 Task: Add Every Day Shea Passion Fruit Body Lotion to the cart.
Action: Mouse moved to (1086, 387)
Screenshot: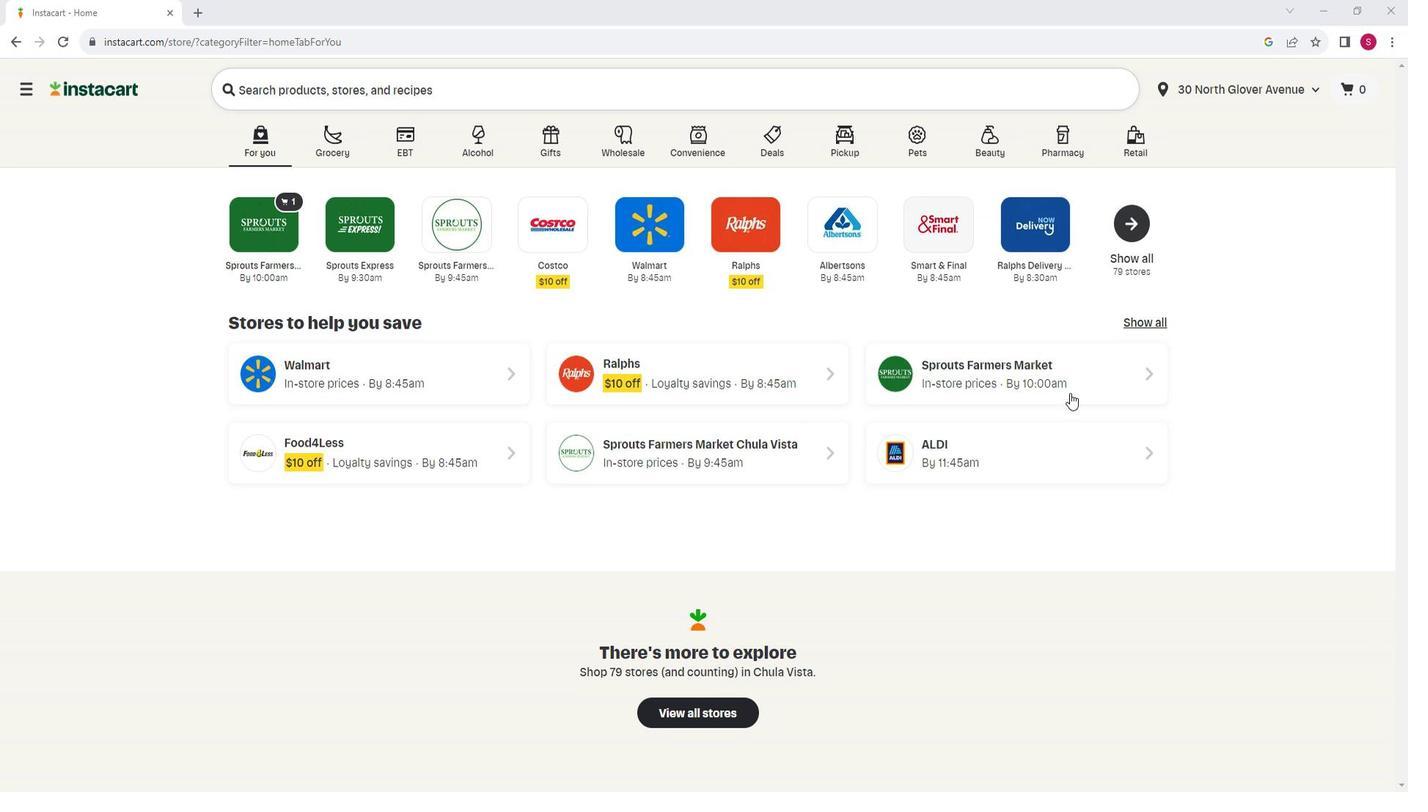 
Action: Mouse pressed left at (1086, 387)
Screenshot: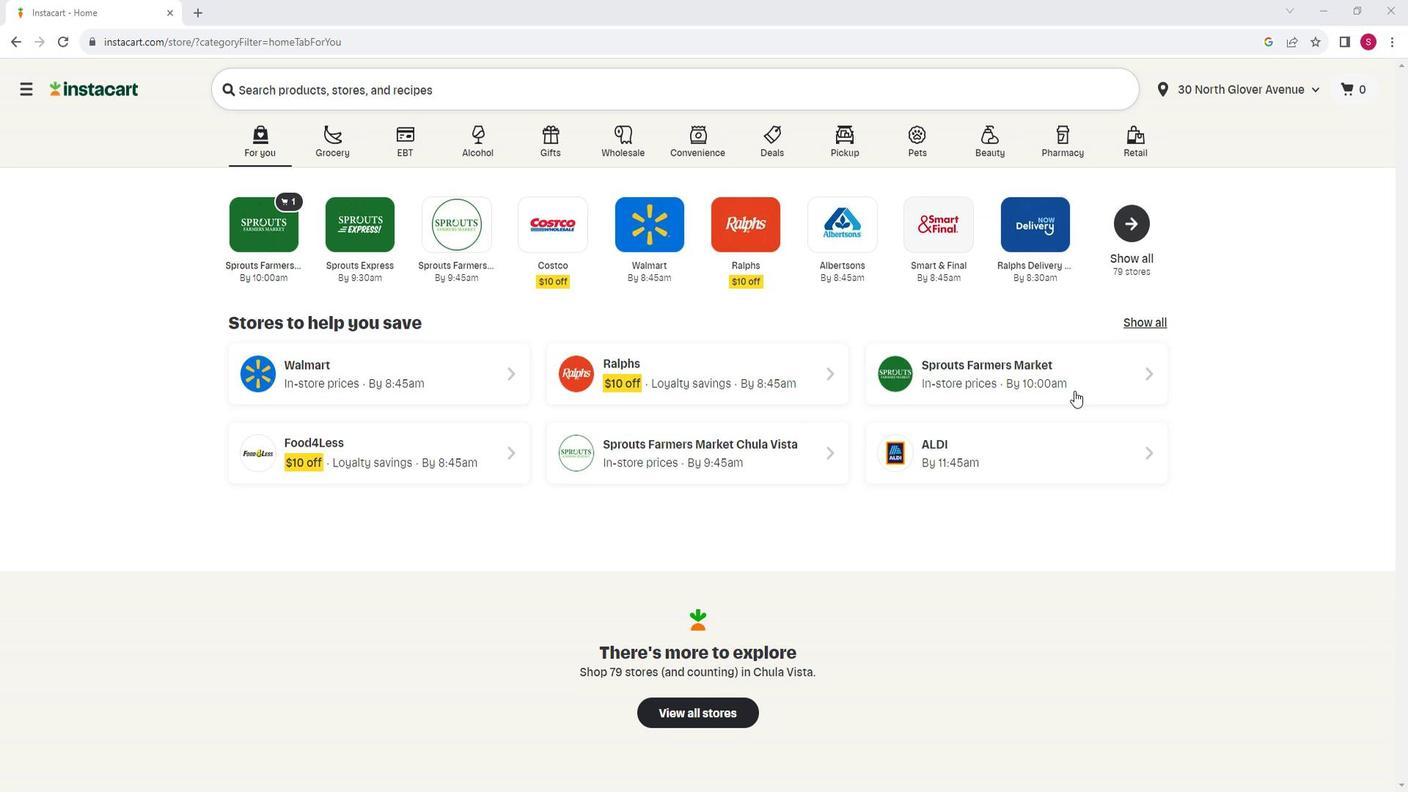 
Action: Mouse moved to (77, 552)
Screenshot: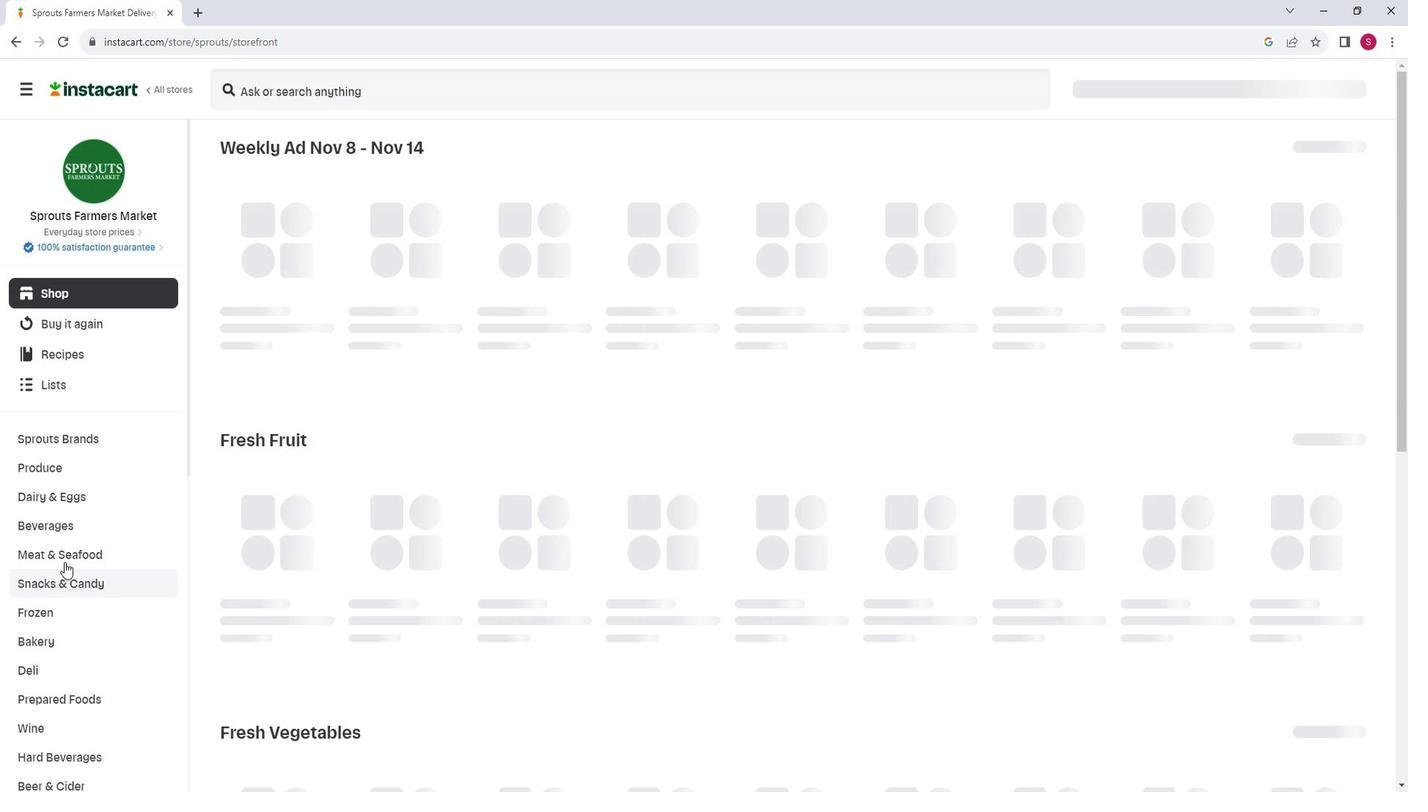 
Action: Mouse scrolled (77, 551) with delta (0, 0)
Screenshot: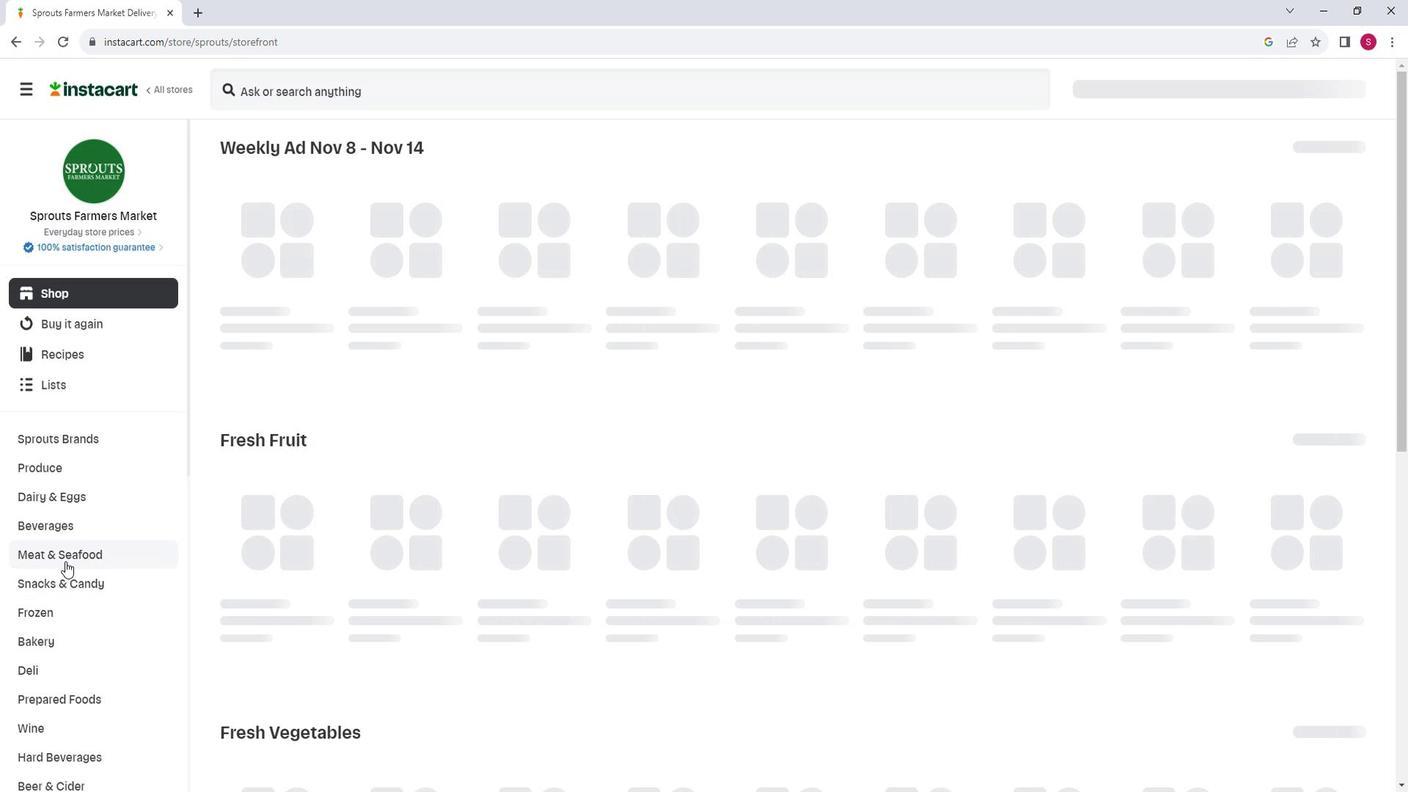
Action: Mouse moved to (81, 552)
Screenshot: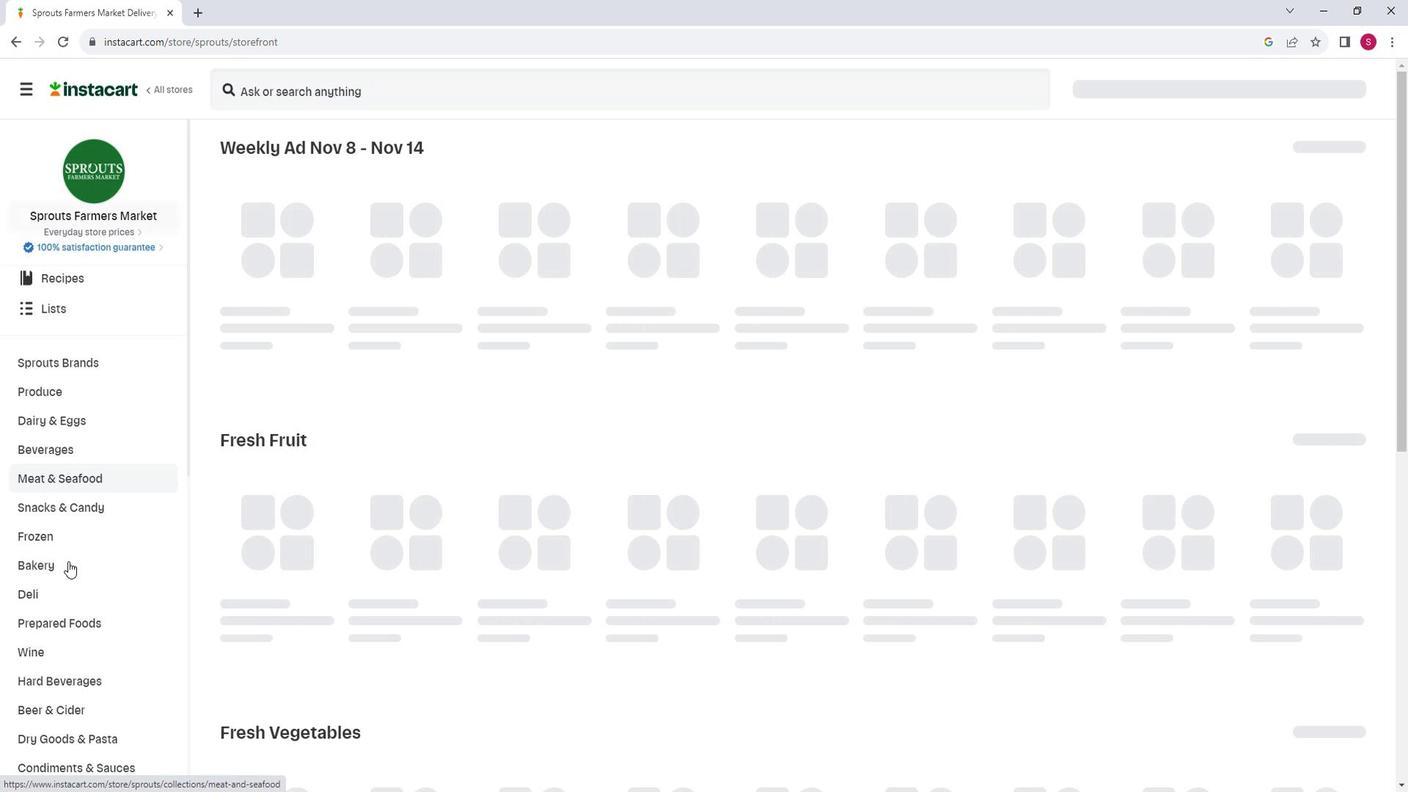 
Action: Mouse scrolled (81, 551) with delta (0, 0)
Screenshot: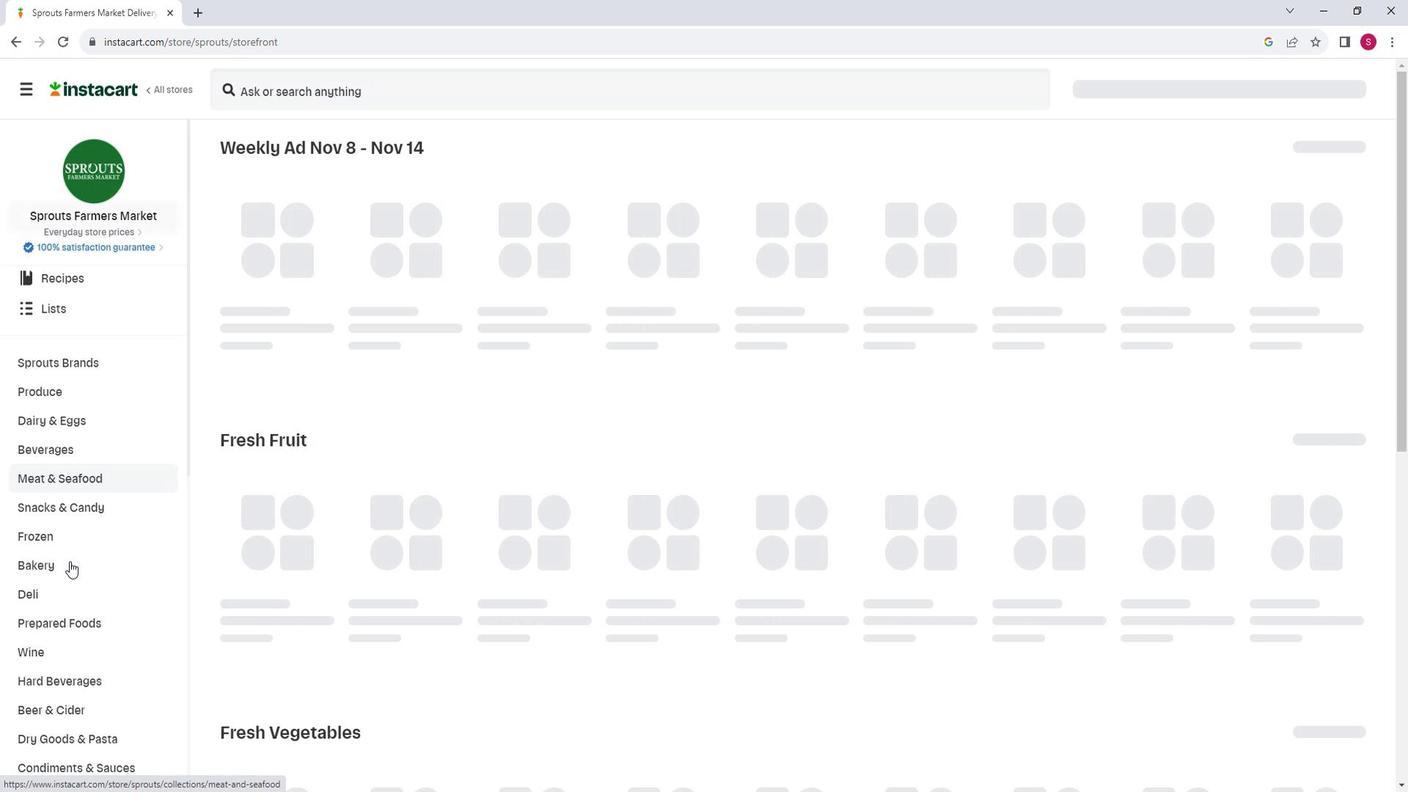 
Action: Mouse moved to (96, 547)
Screenshot: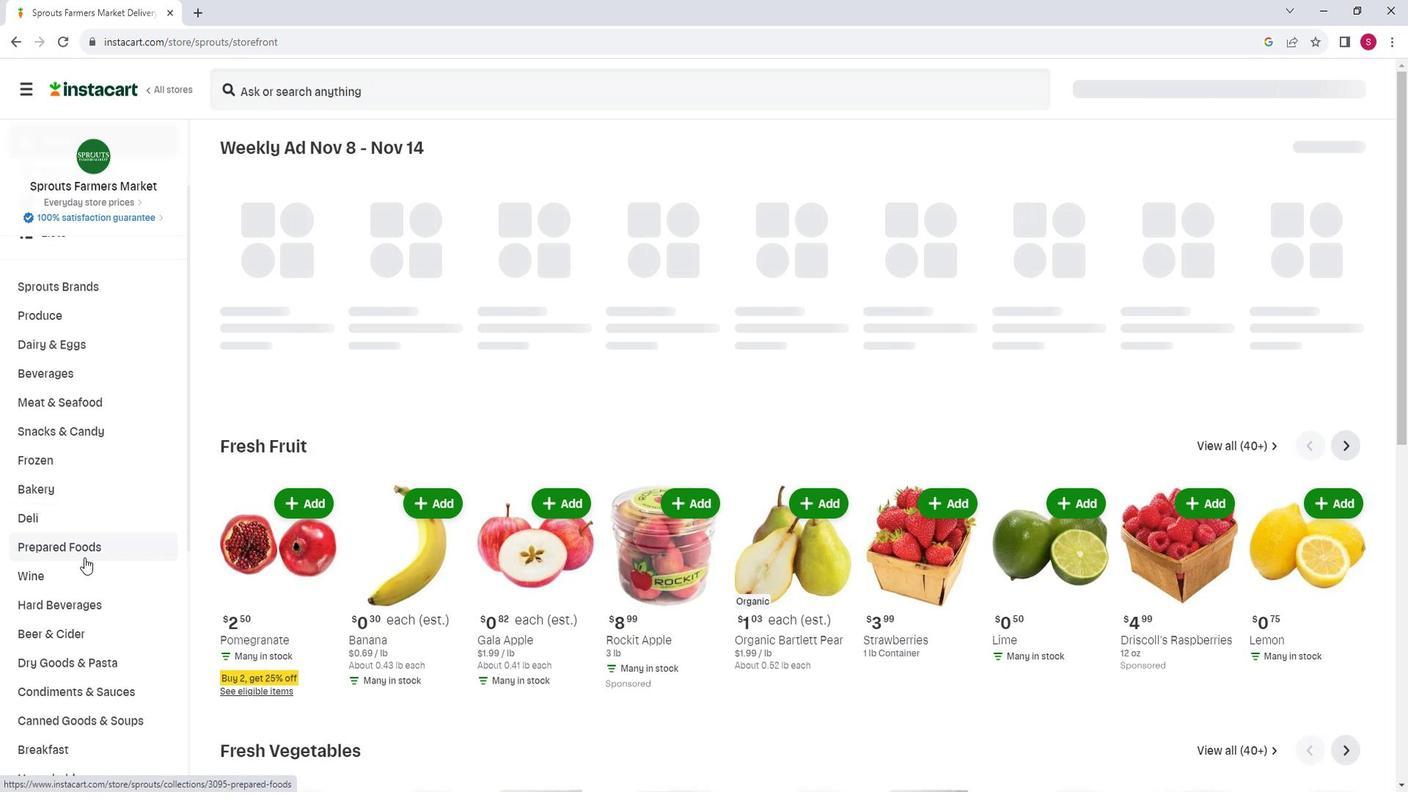 
Action: Mouse scrolled (96, 547) with delta (0, 0)
Screenshot: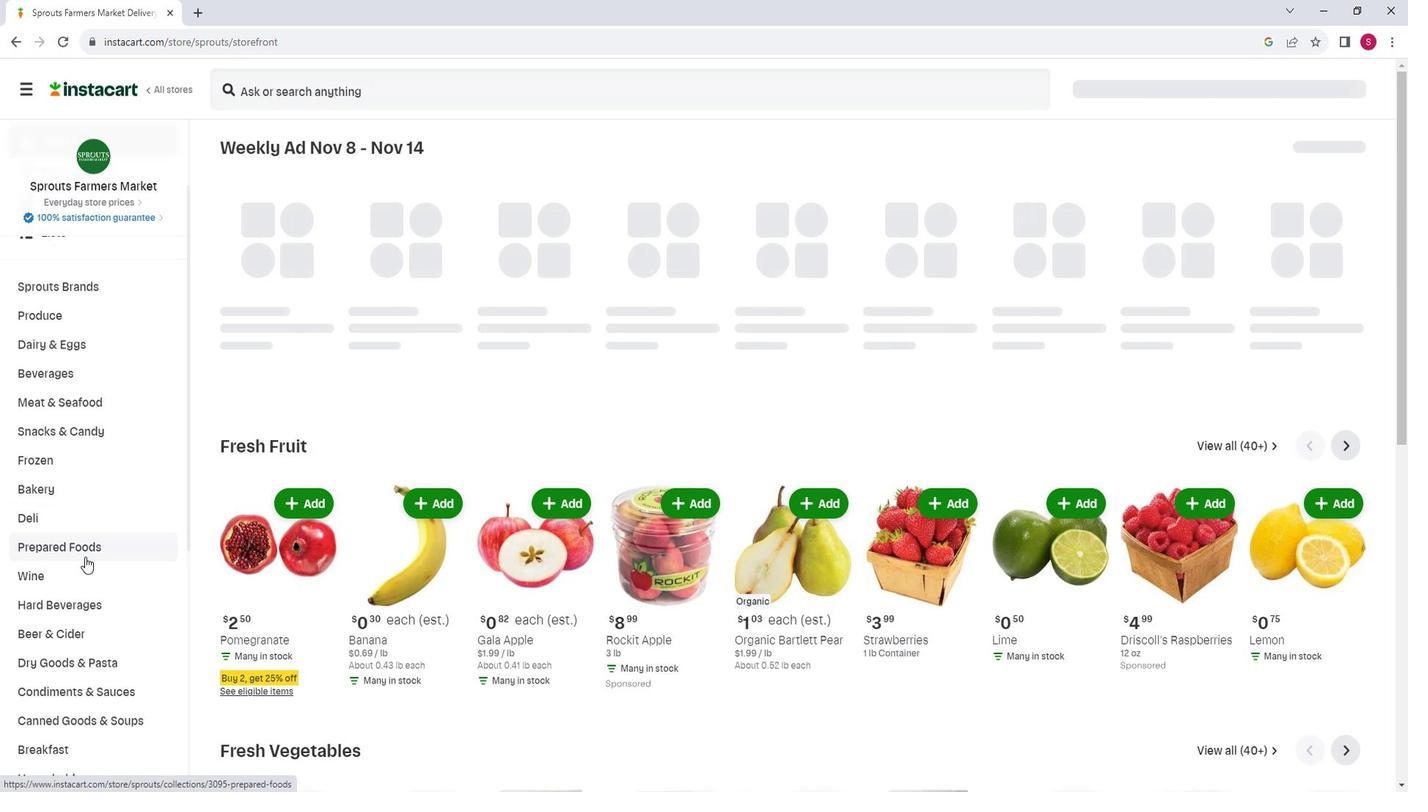 
Action: Mouse moved to (97, 547)
Screenshot: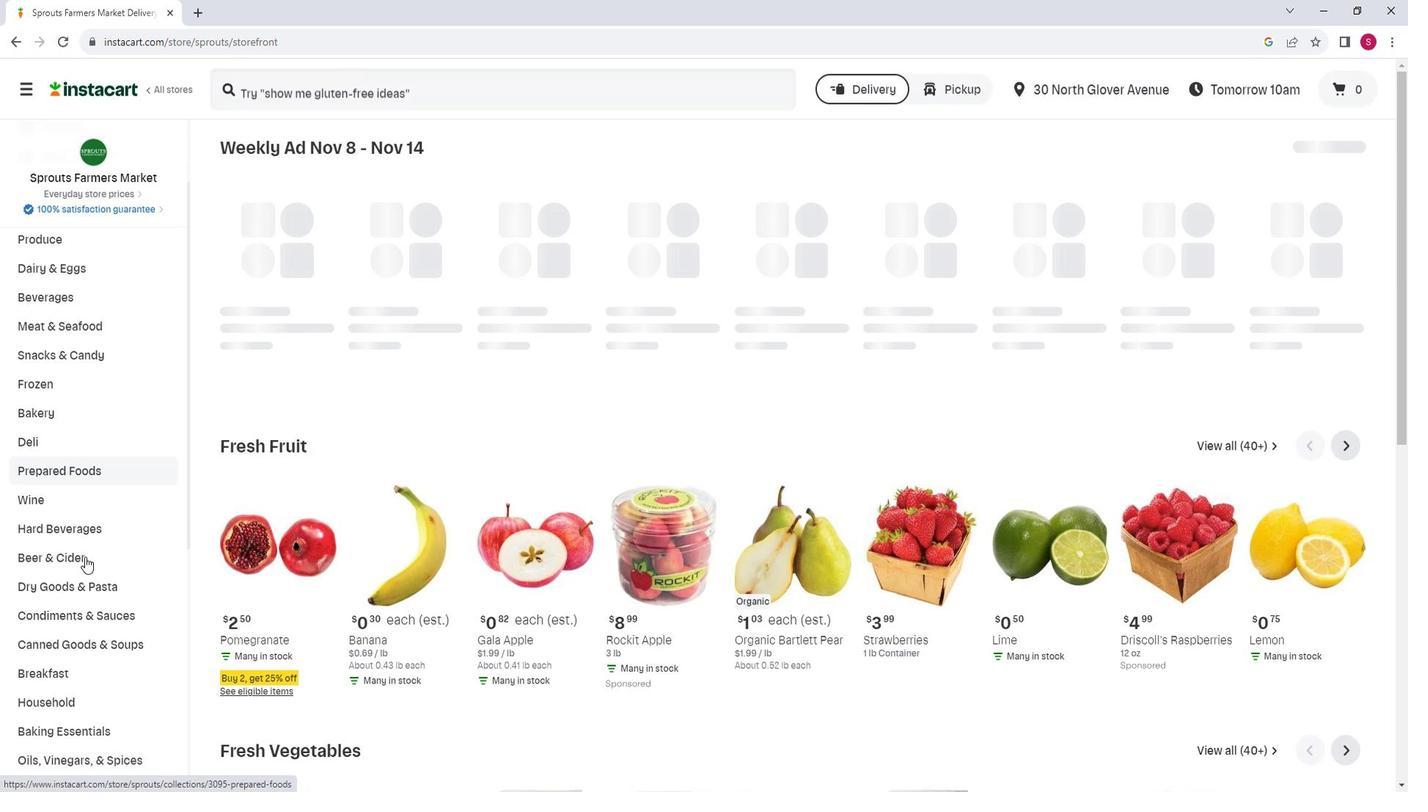 
Action: Mouse scrolled (97, 547) with delta (0, 0)
Screenshot: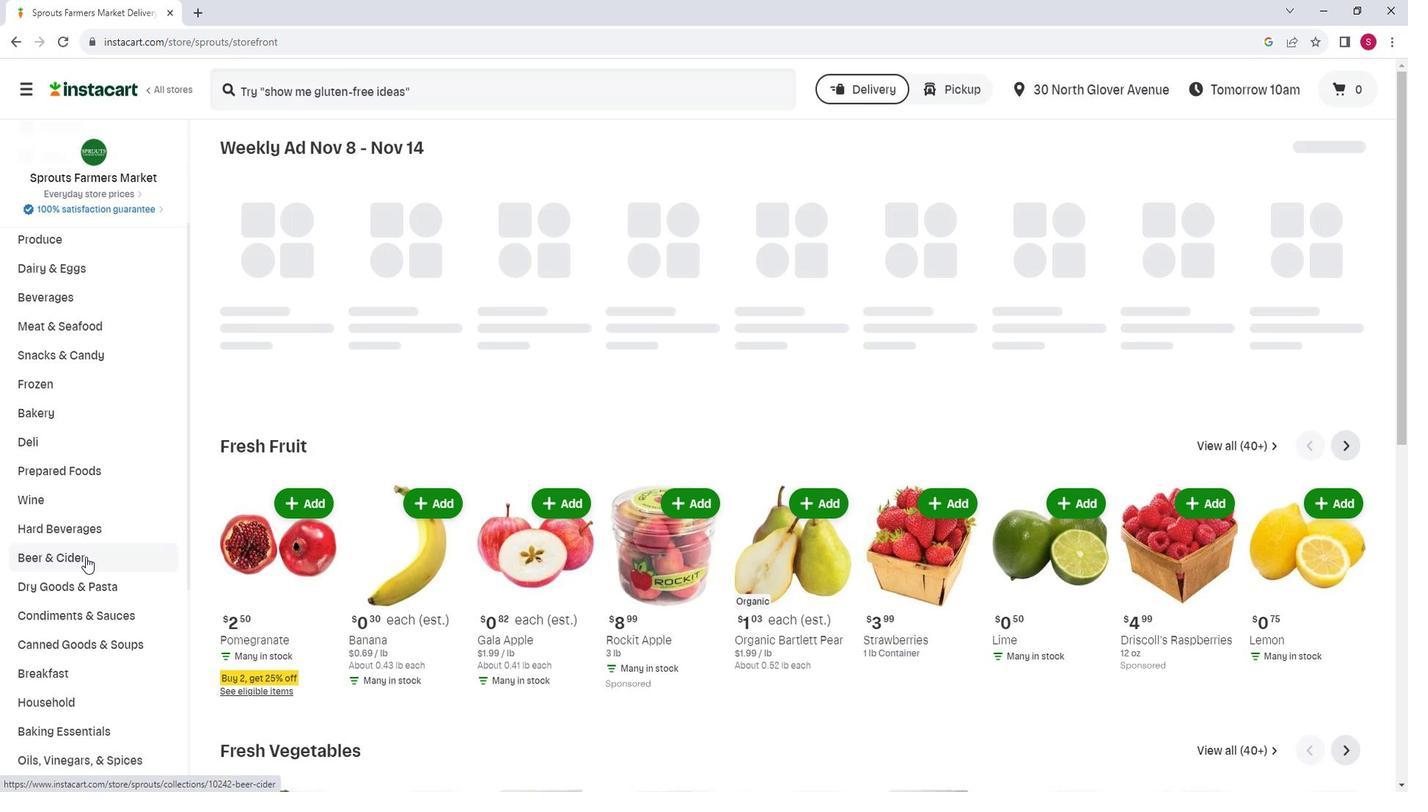 
Action: Mouse scrolled (97, 547) with delta (0, 0)
Screenshot: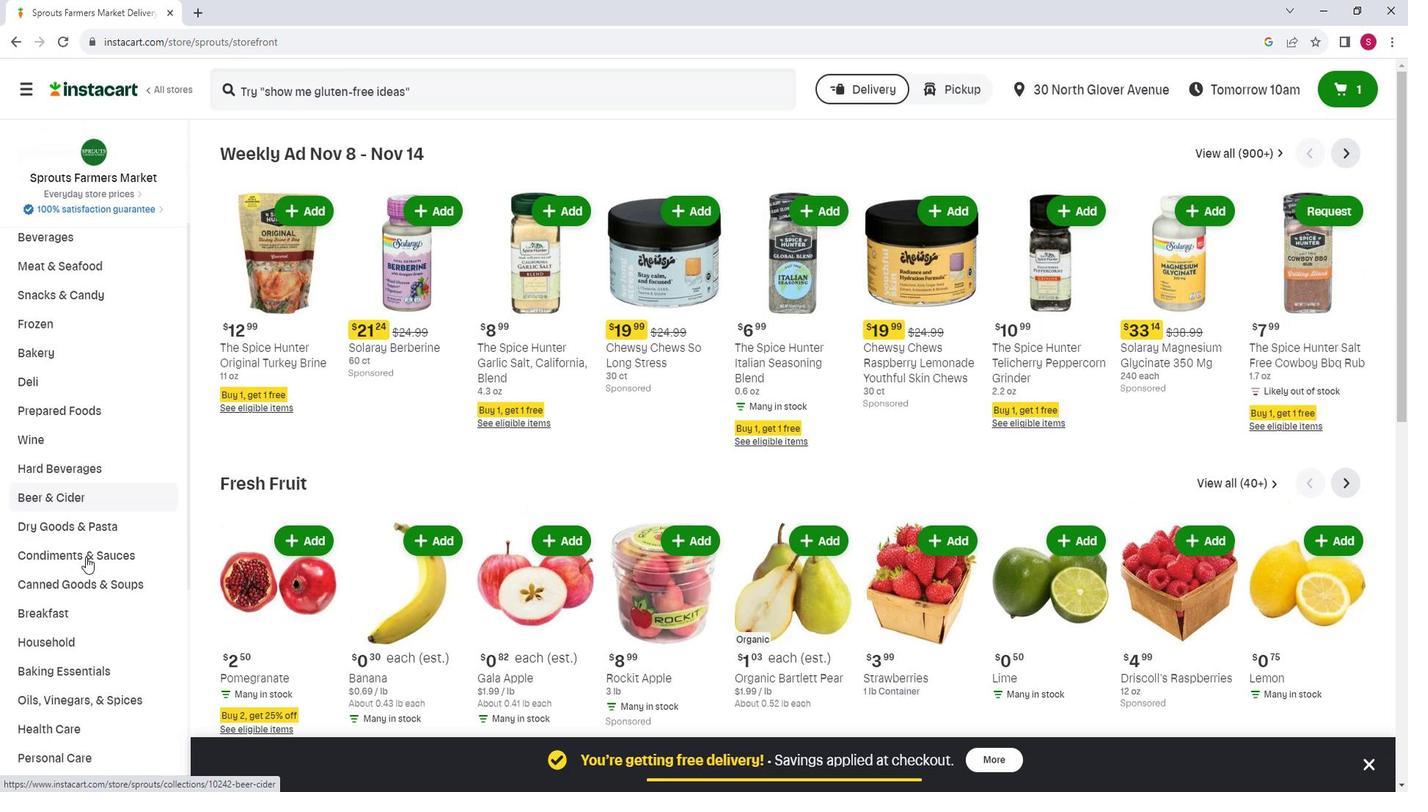 
Action: Mouse scrolled (97, 547) with delta (0, 0)
Screenshot: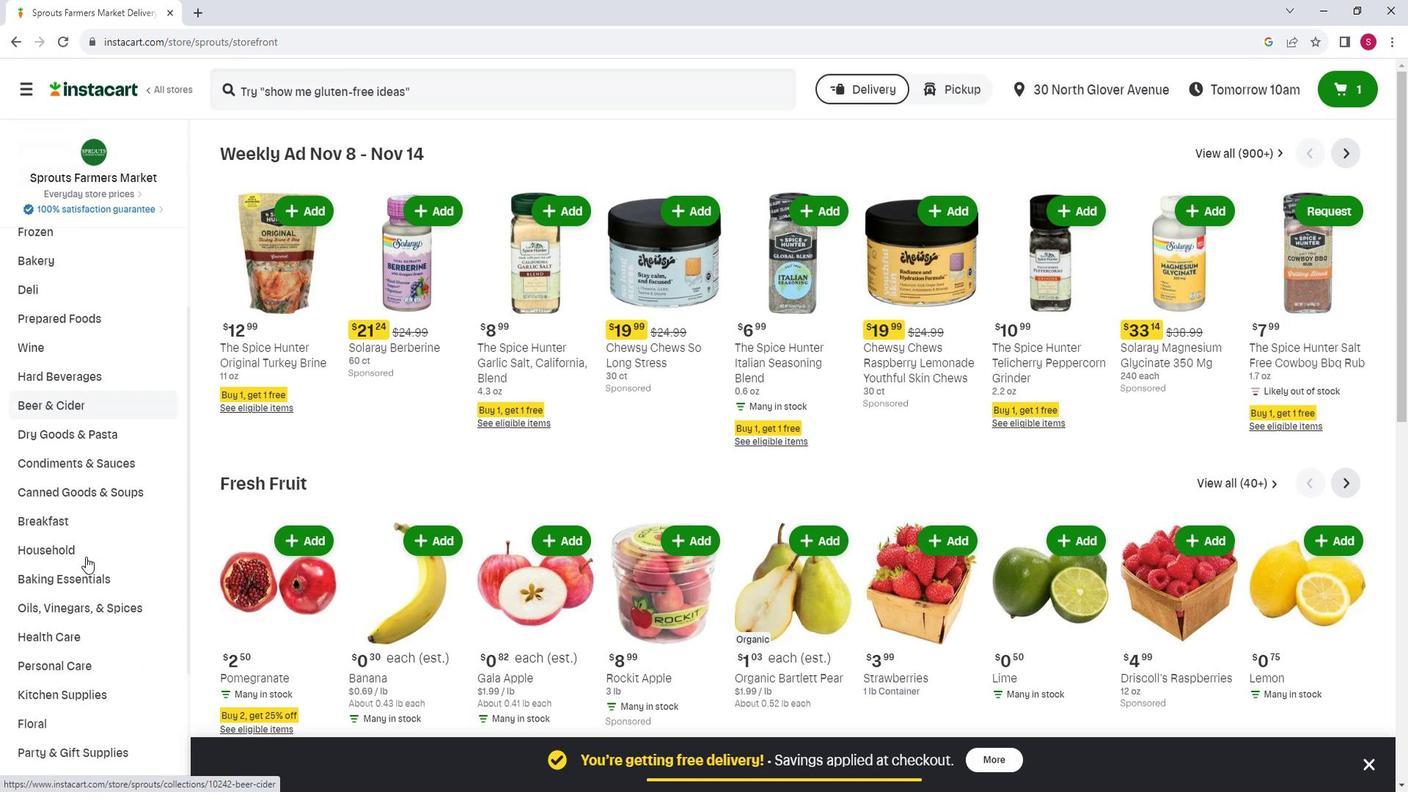
Action: Mouse moved to (90, 579)
Screenshot: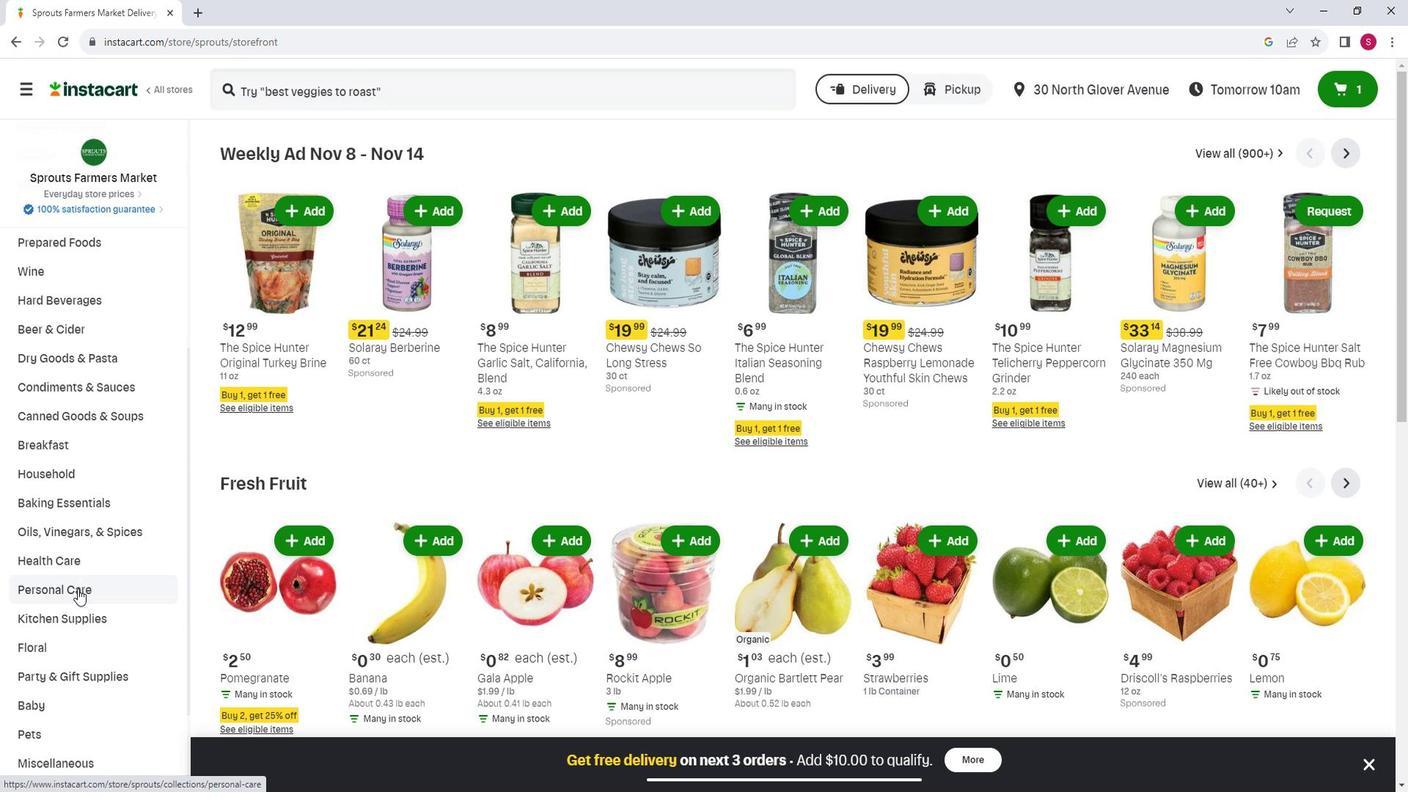 
Action: Mouse pressed left at (90, 579)
Screenshot: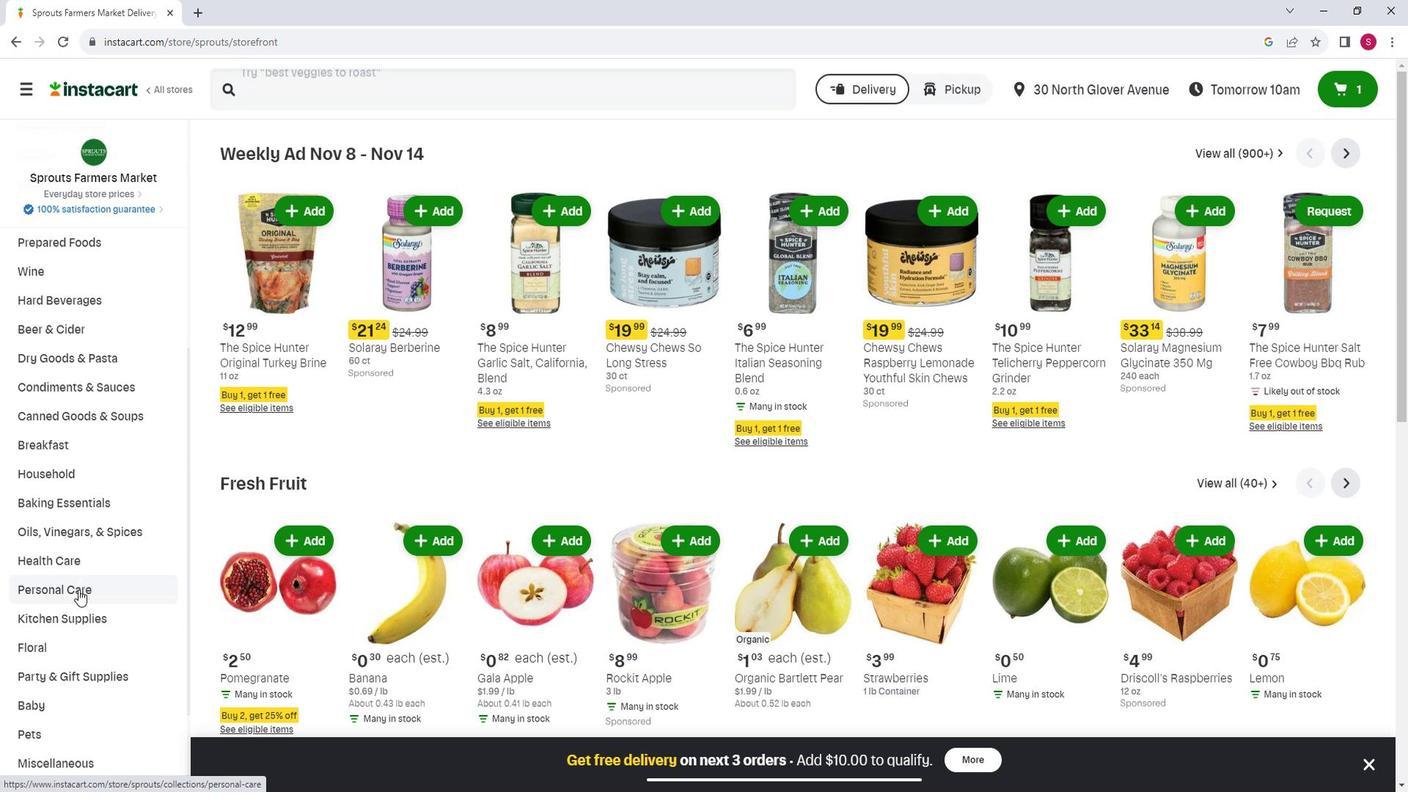 
Action: Mouse moved to (367, 200)
Screenshot: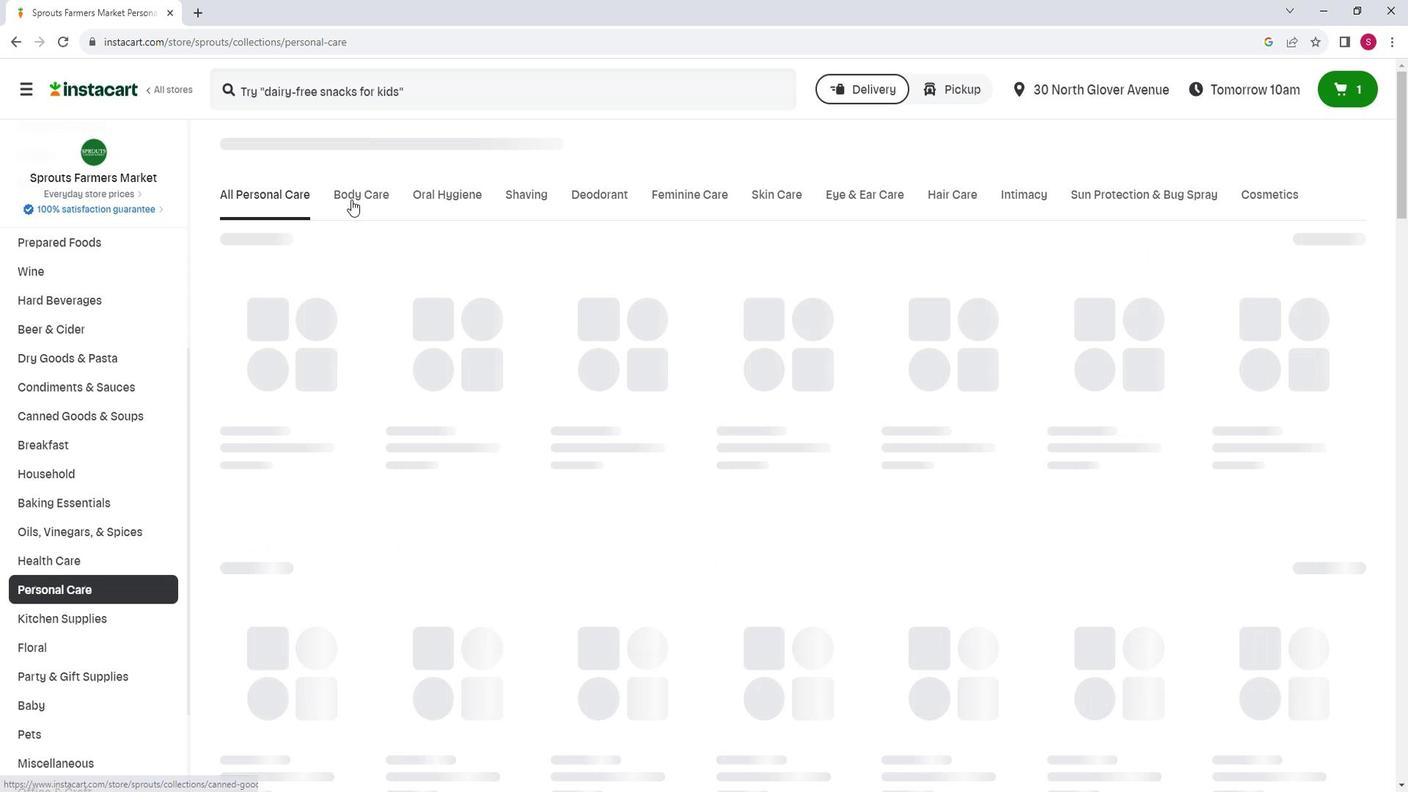 
Action: Mouse pressed left at (367, 200)
Screenshot: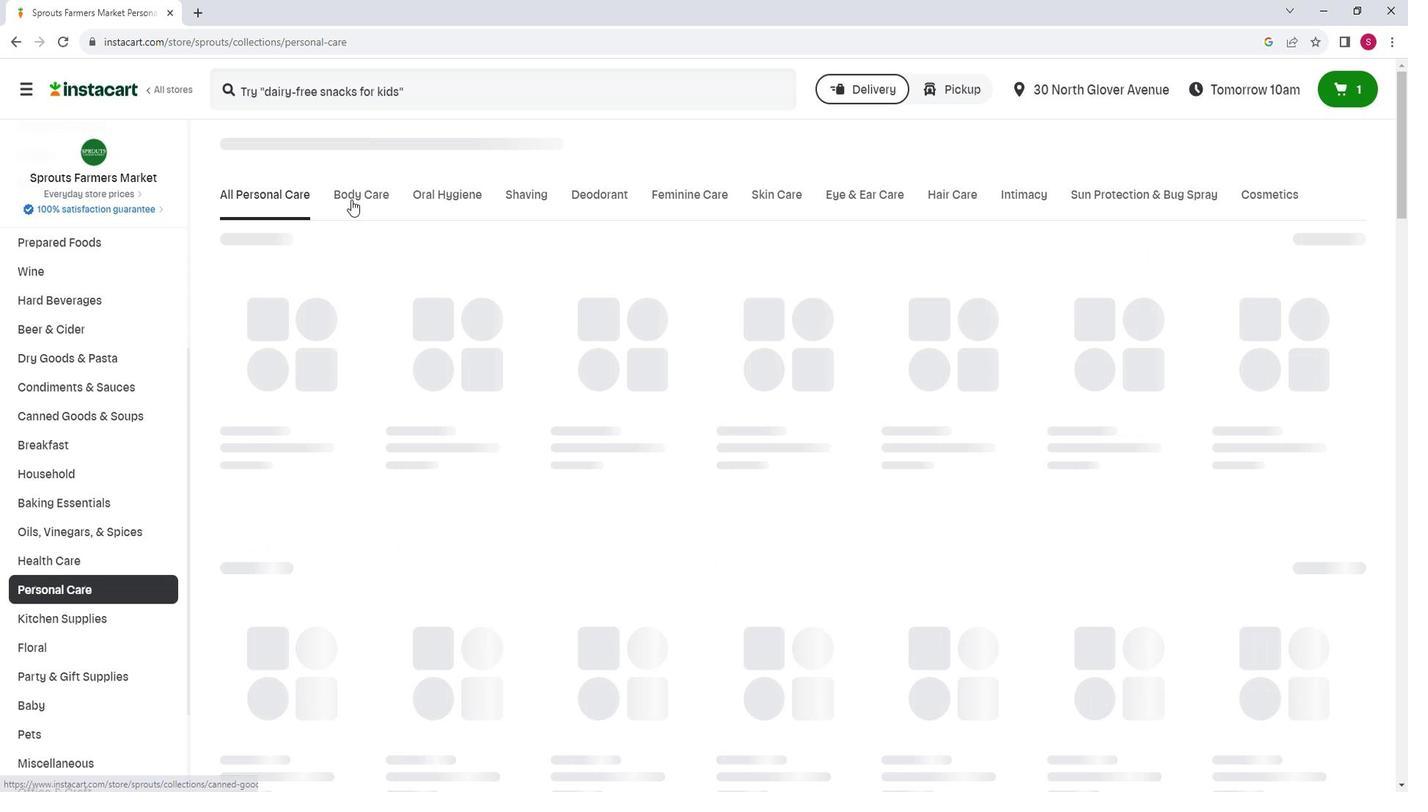 
Action: Mouse moved to (594, 255)
Screenshot: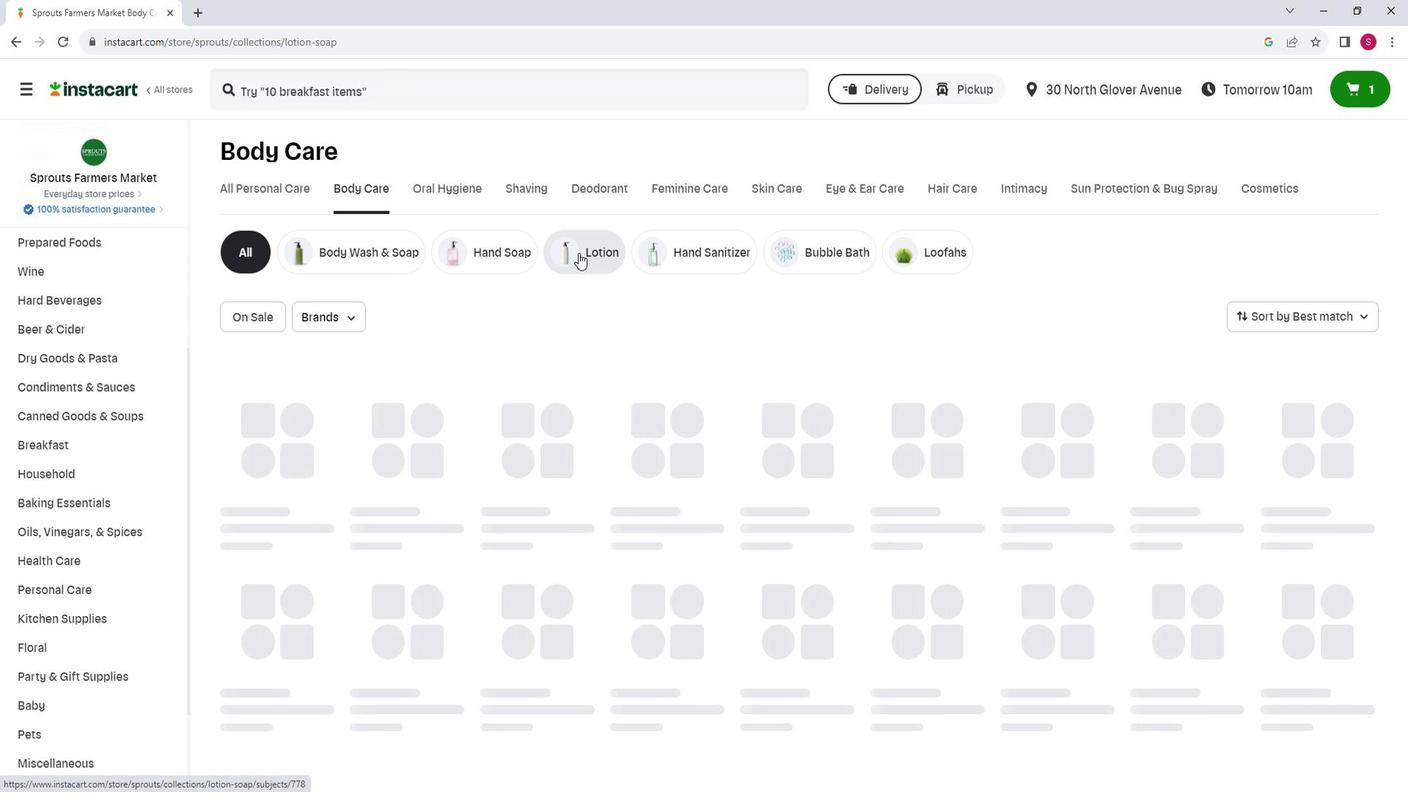 
Action: Mouse pressed left at (594, 255)
Screenshot: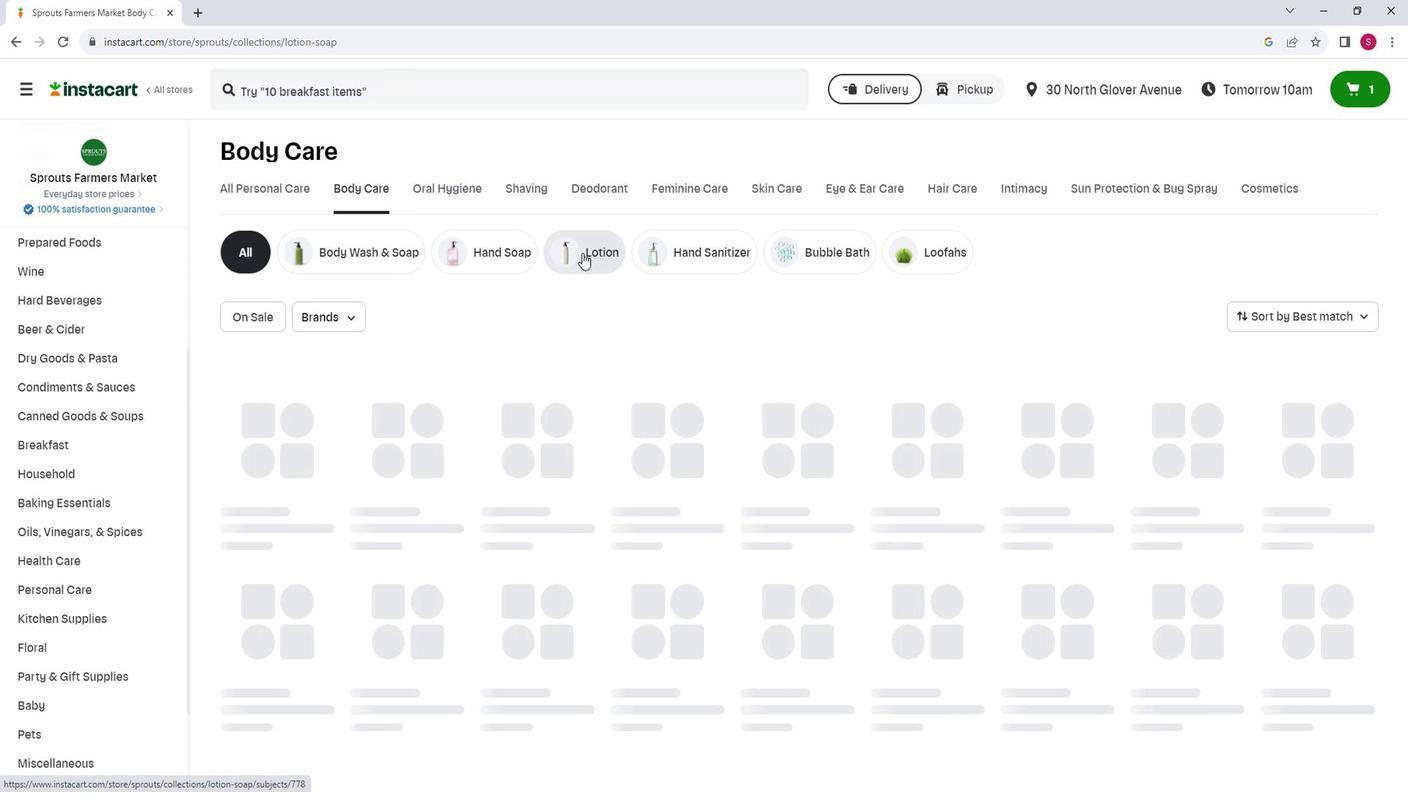
Action: Mouse moved to (382, 97)
Screenshot: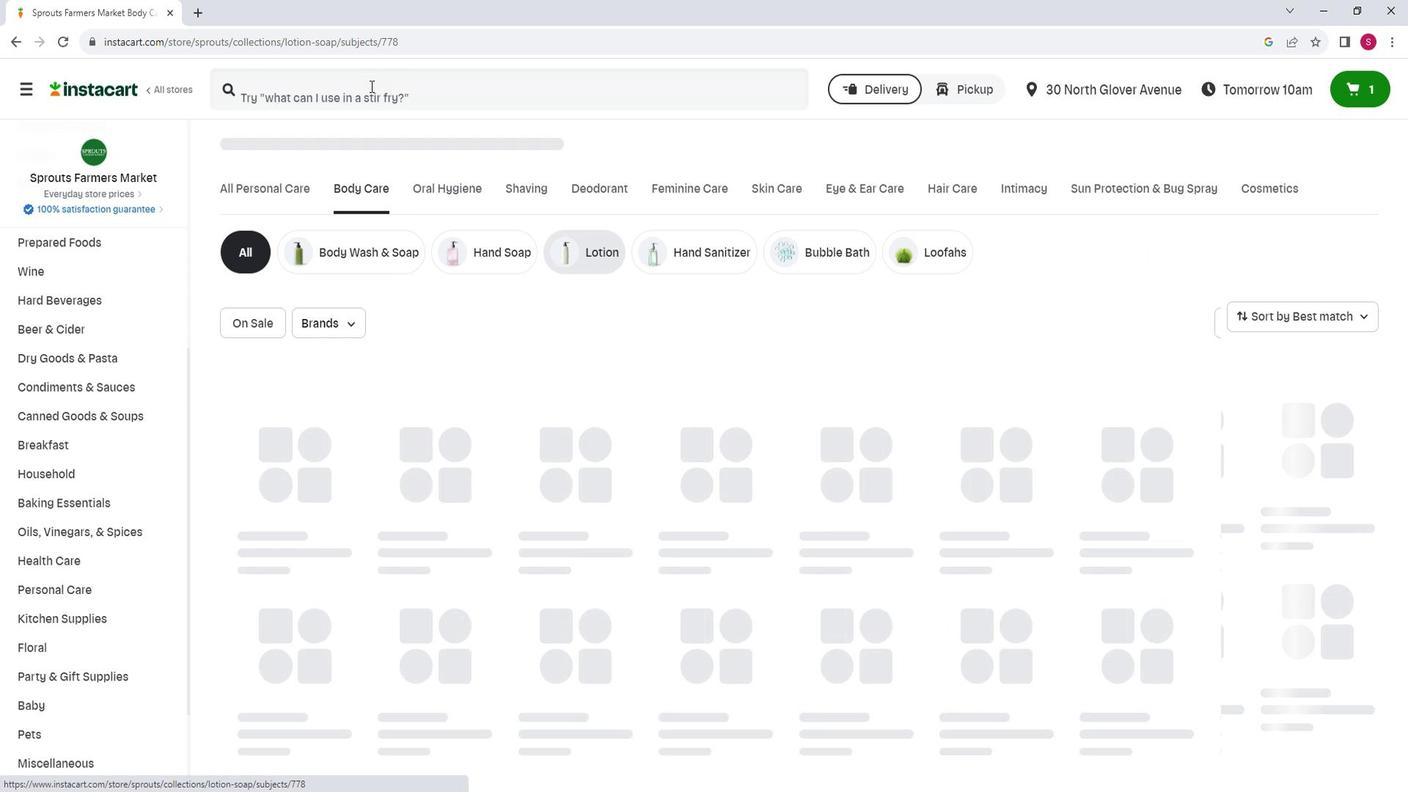 
Action: Mouse pressed left at (382, 97)
Screenshot: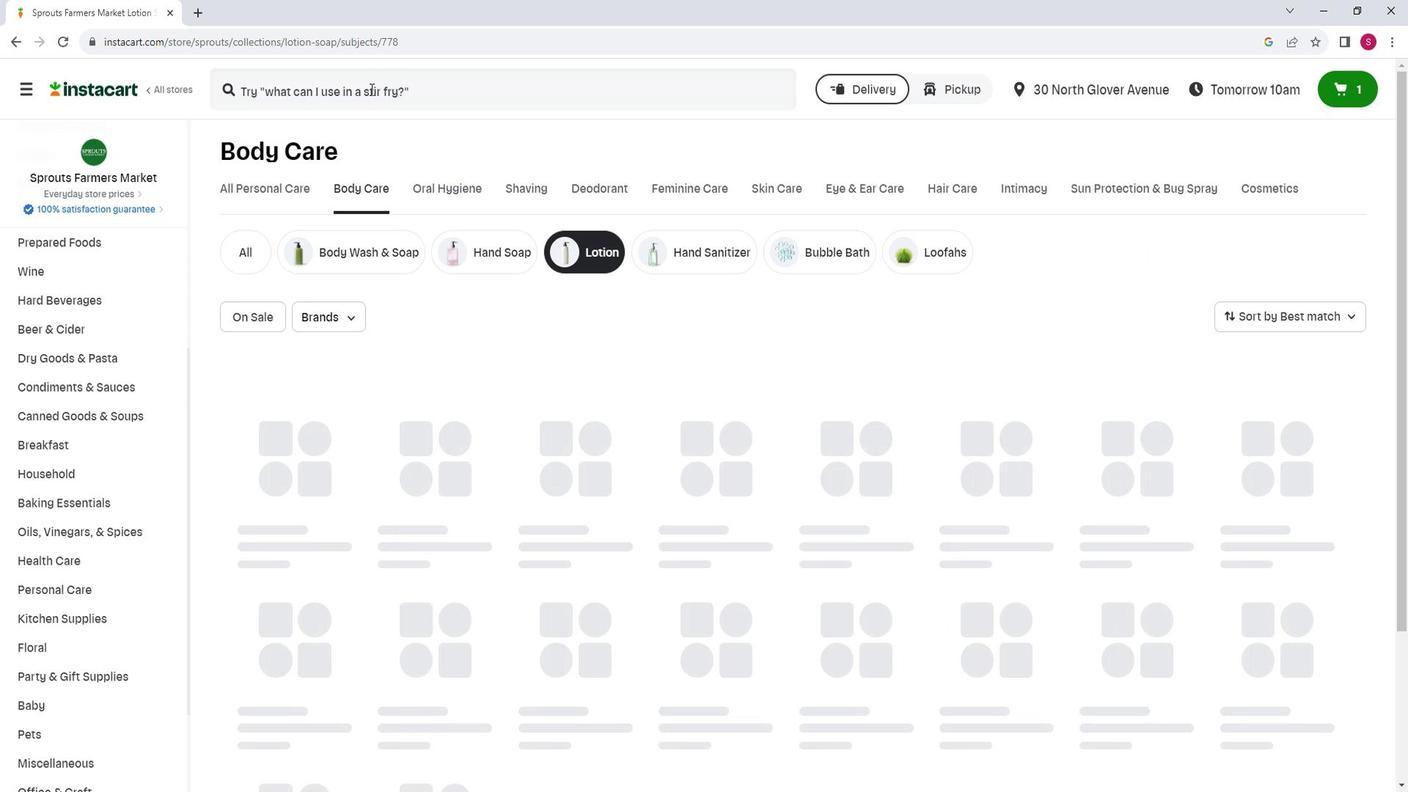 
Action: Key pressed <Key.shift>Every<Key.space><Key.shift>Day<Key.space><Key.shift>Shea<Key.space><Key.shift>Passion<Key.space><Key.shift>Fruit<Key.space><Key.shift>Body<Key.space><Key.shift>Lotion<Key.space><Key.enter>
Screenshot: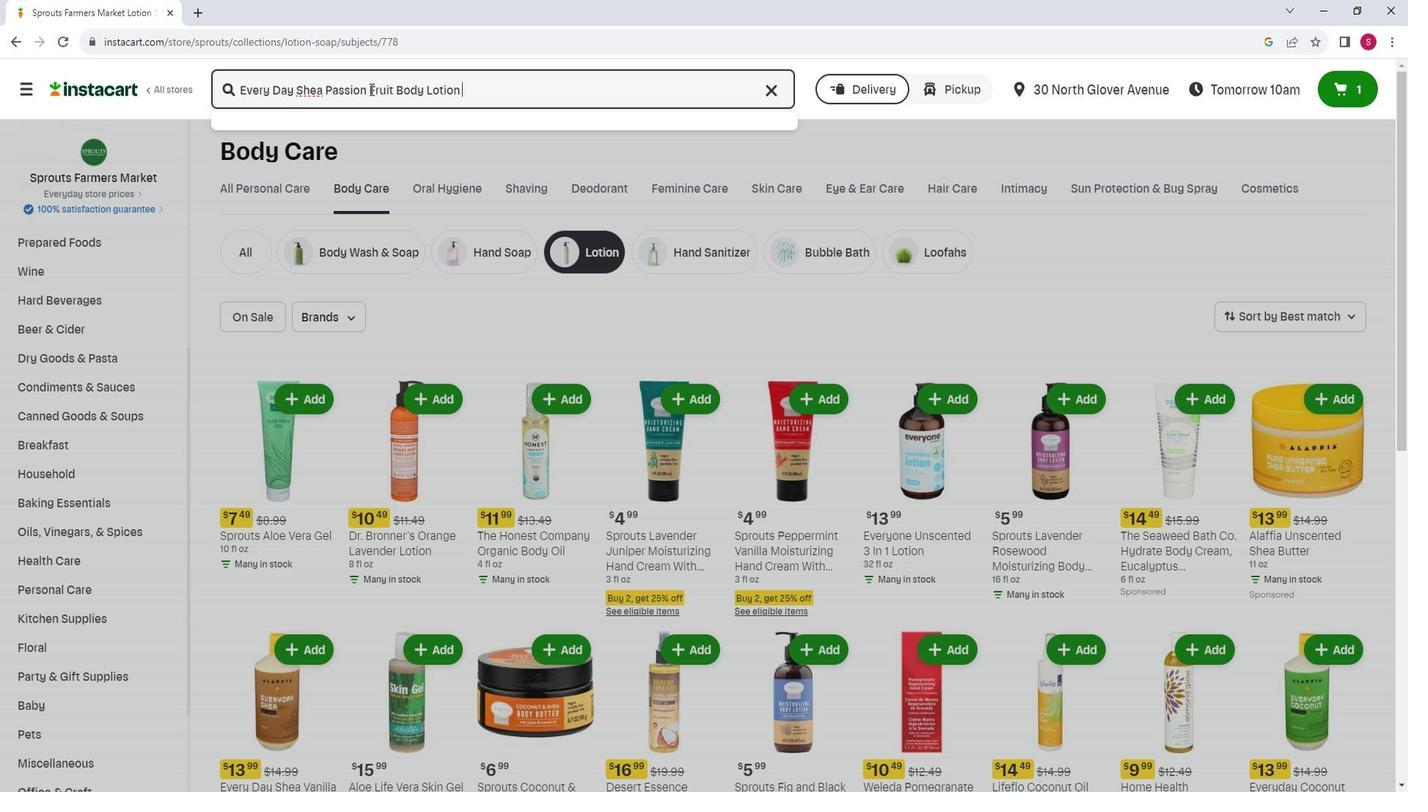 
Action: Mouse moved to (676, 289)
Screenshot: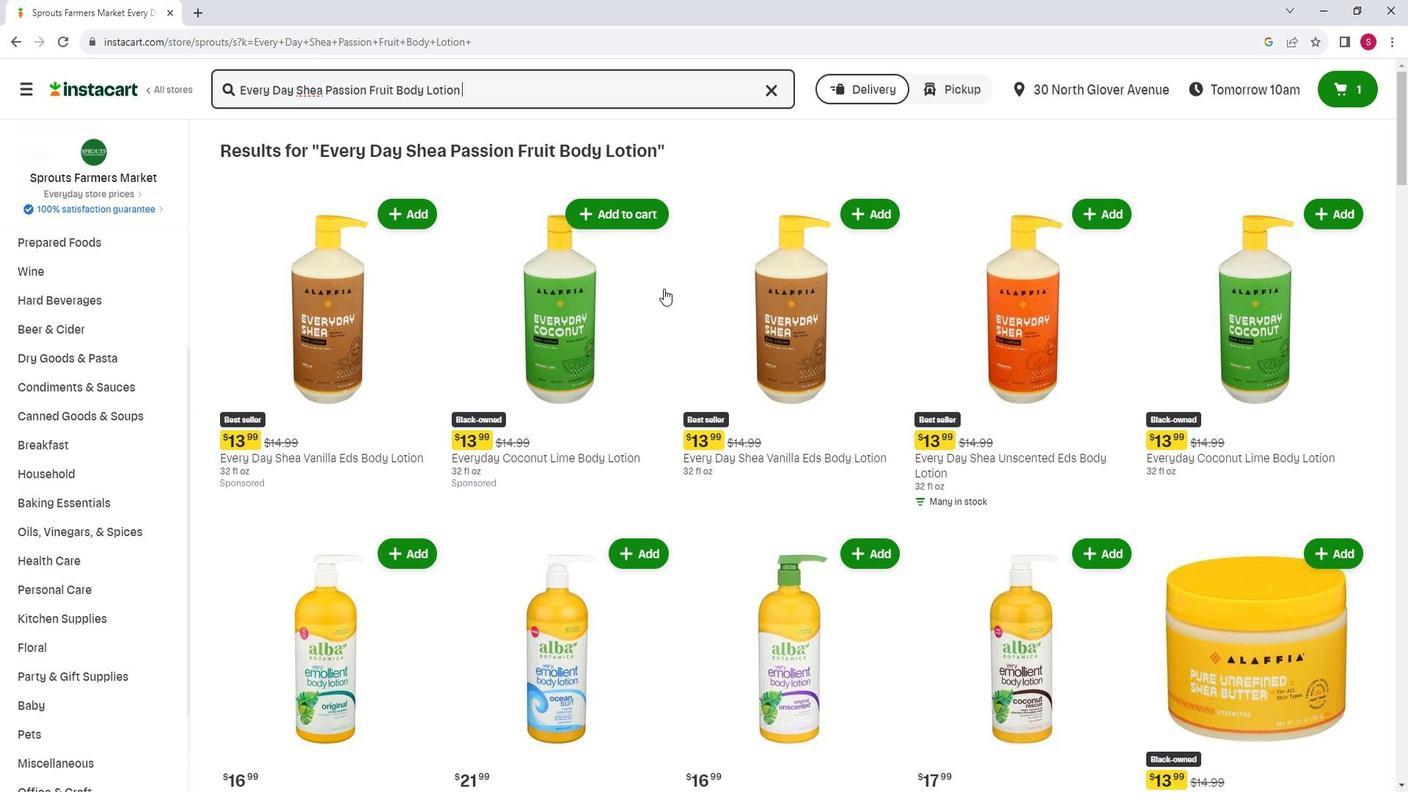 
Action: Mouse scrolled (676, 288) with delta (0, 0)
Screenshot: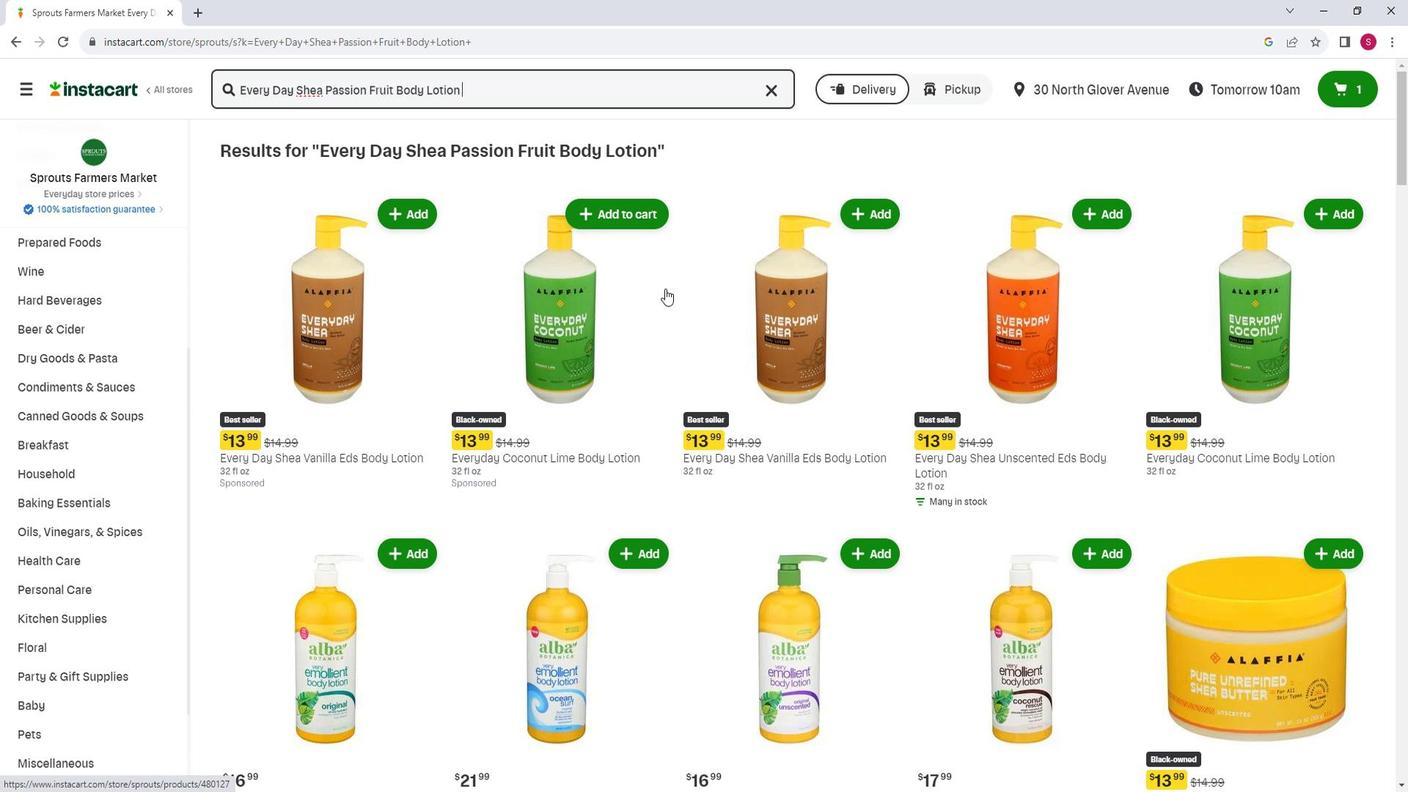 
Action: Mouse scrolled (676, 288) with delta (0, 0)
Screenshot: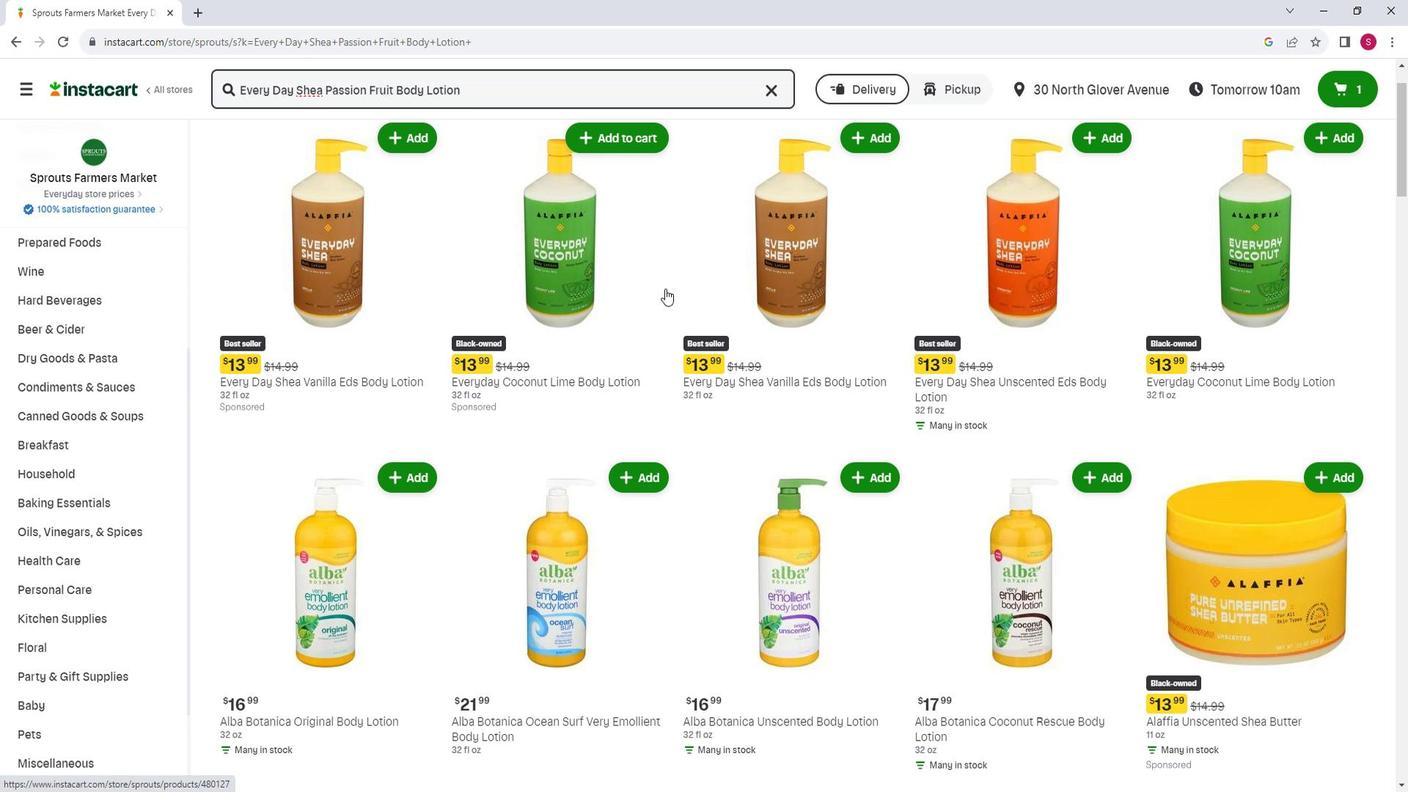 
Action: Mouse scrolled (676, 288) with delta (0, 0)
Screenshot: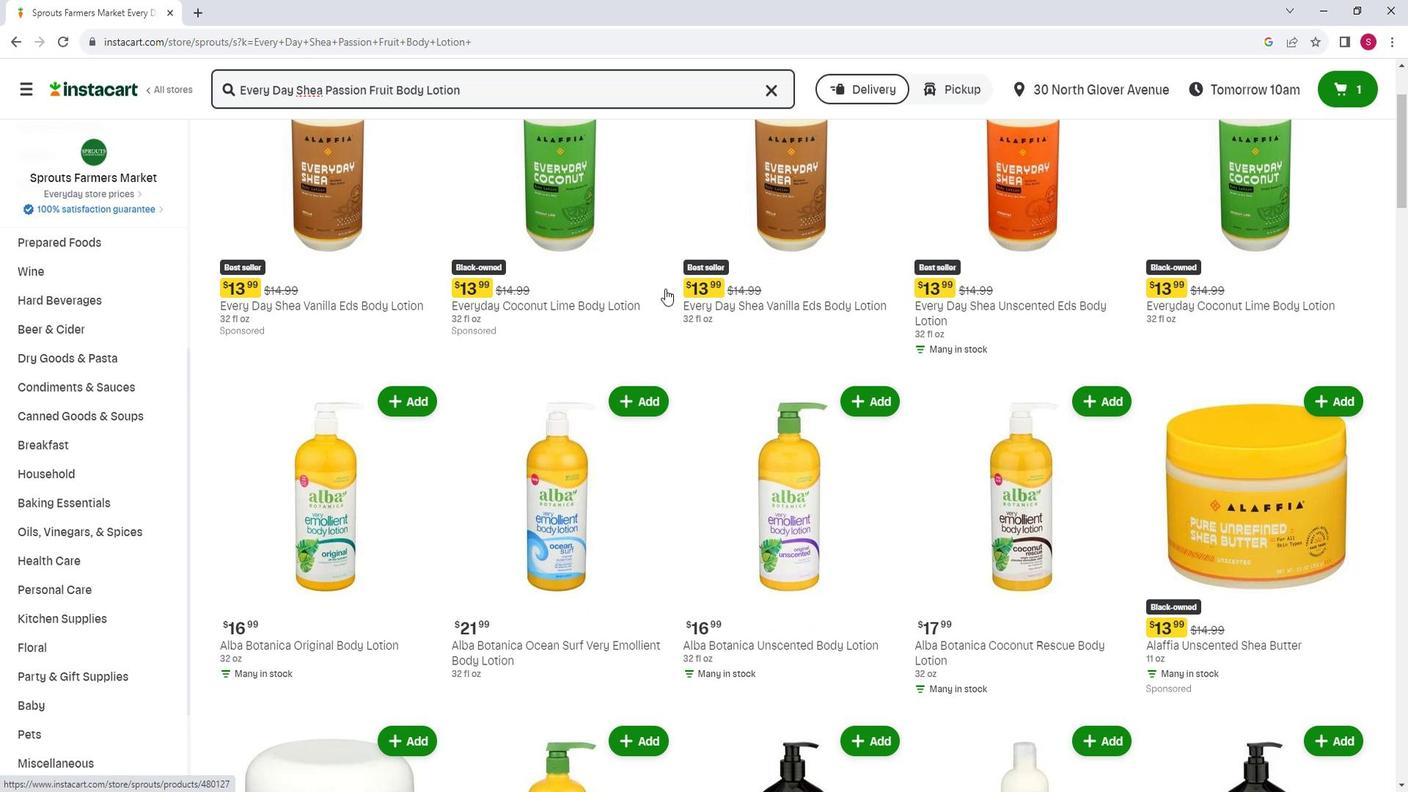 
Action: Mouse scrolled (676, 288) with delta (0, 0)
Screenshot: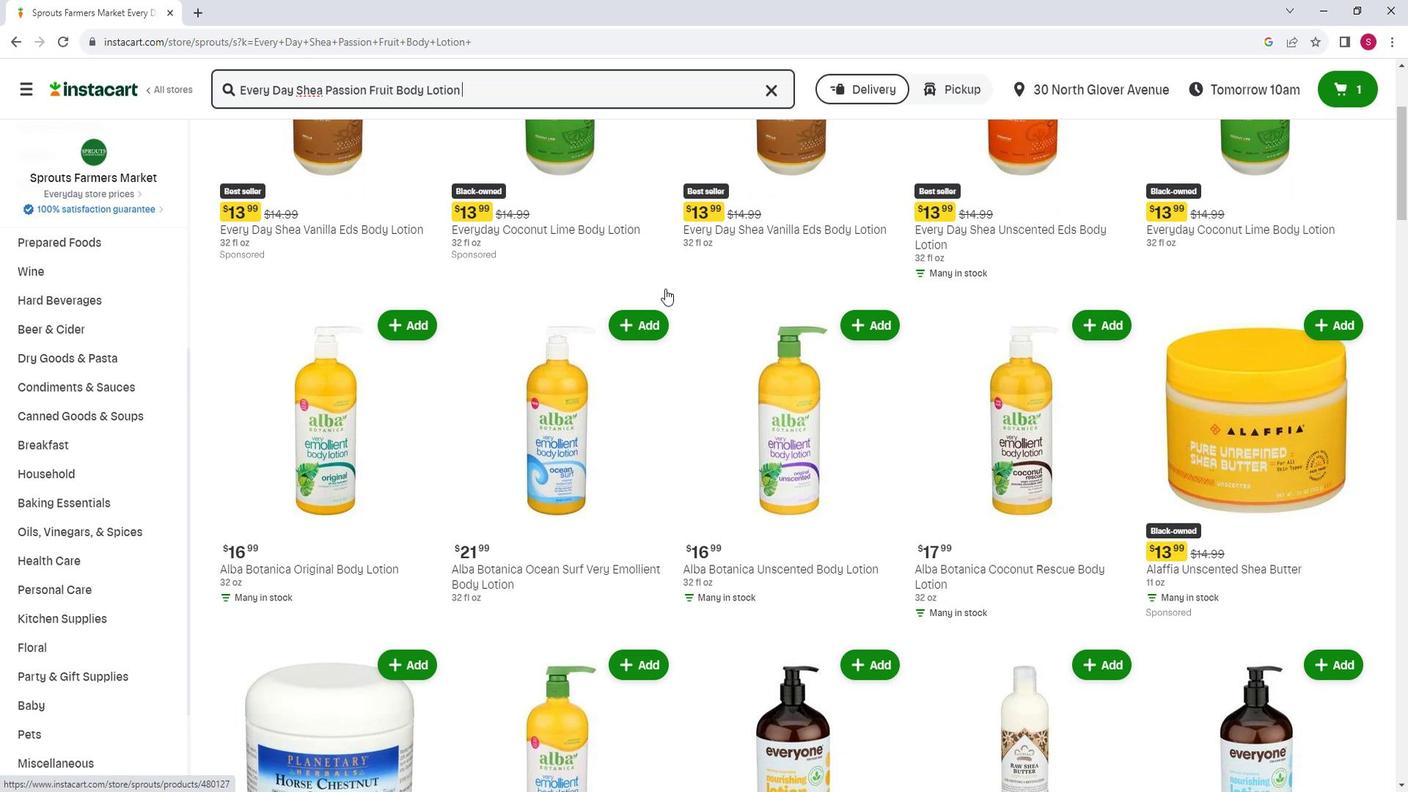 
Action: Mouse scrolled (676, 288) with delta (0, 0)
Screenshot: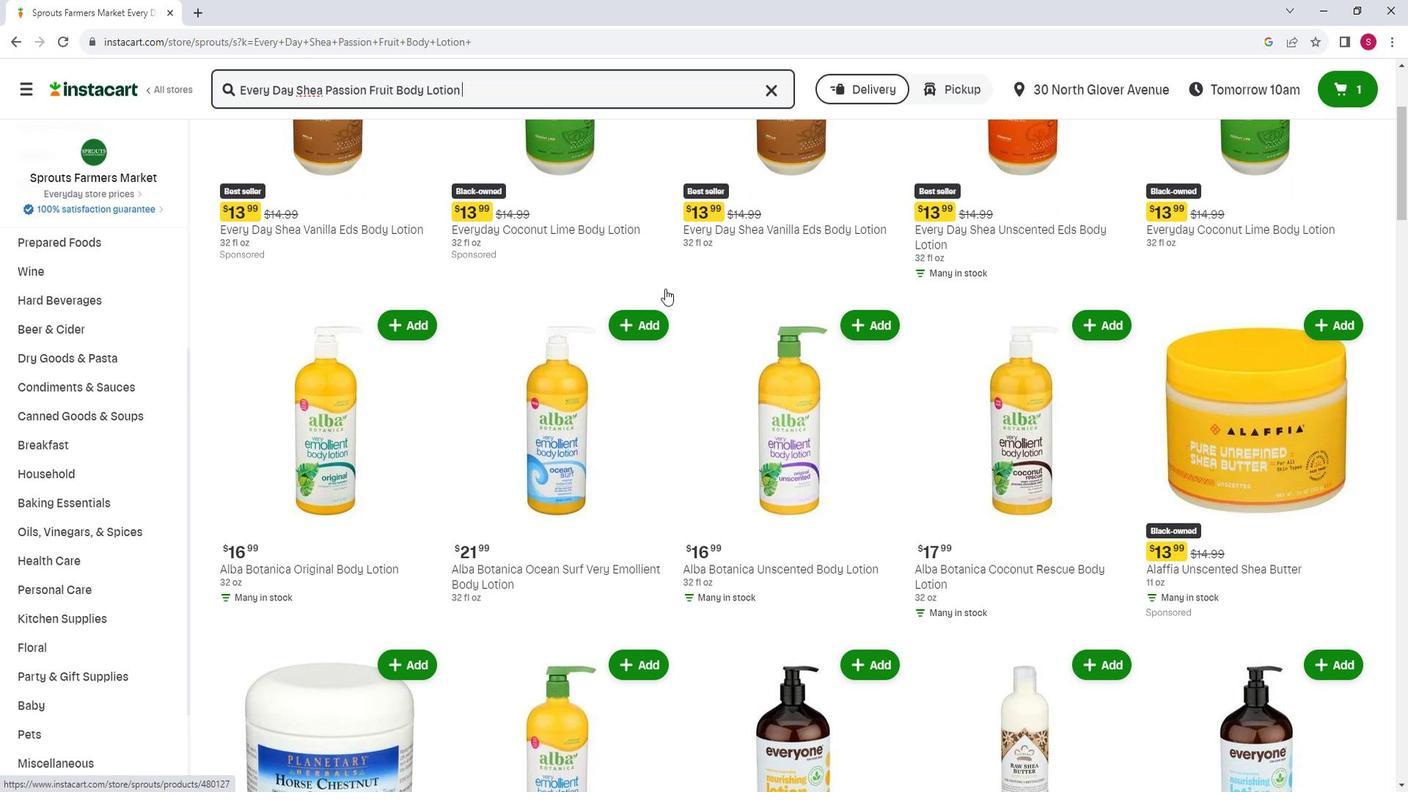
Action: Mouse scrolled (676, 288) with delta (0, 0)
Screenshot: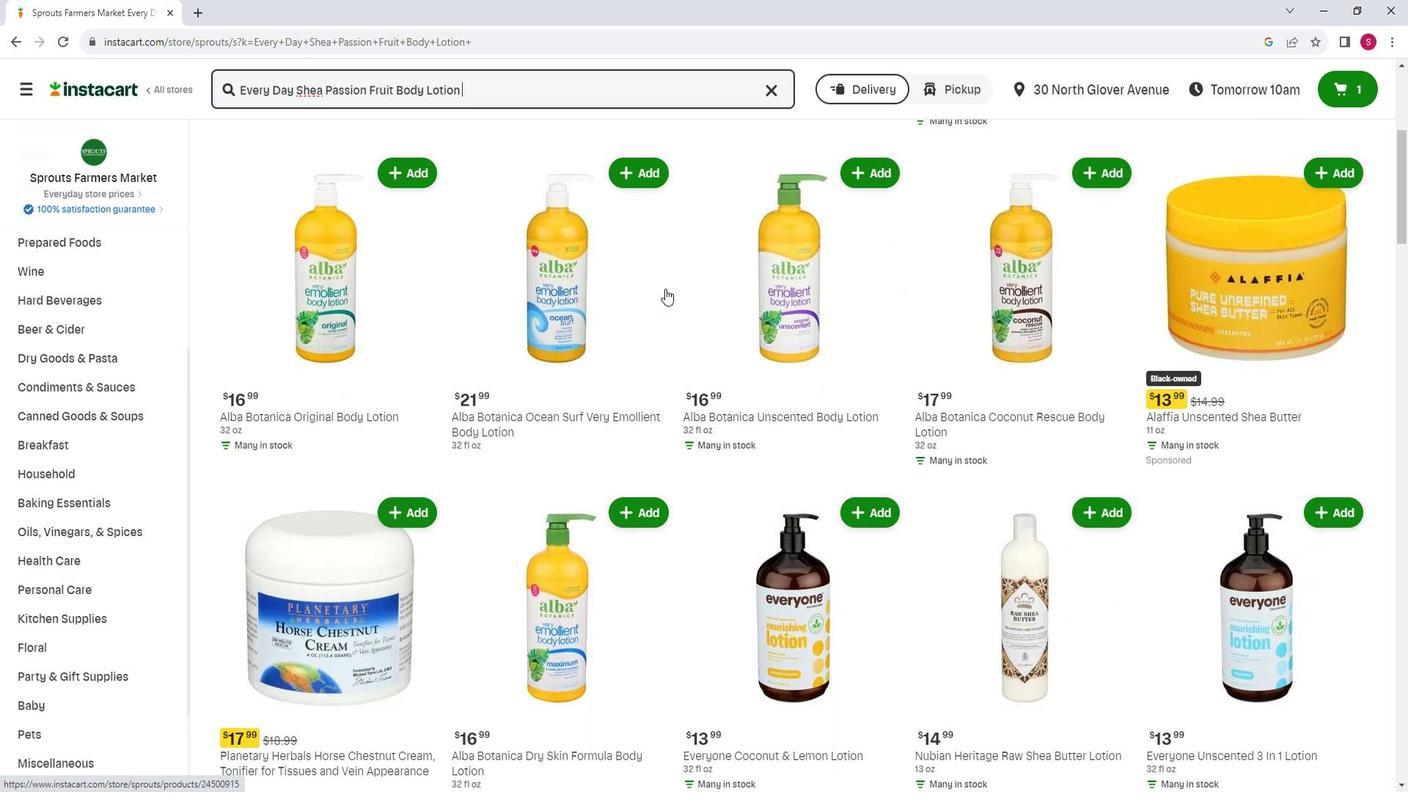 
Action: Mouse scrolled (676, 288) with delta (0, 0)
Screenshot: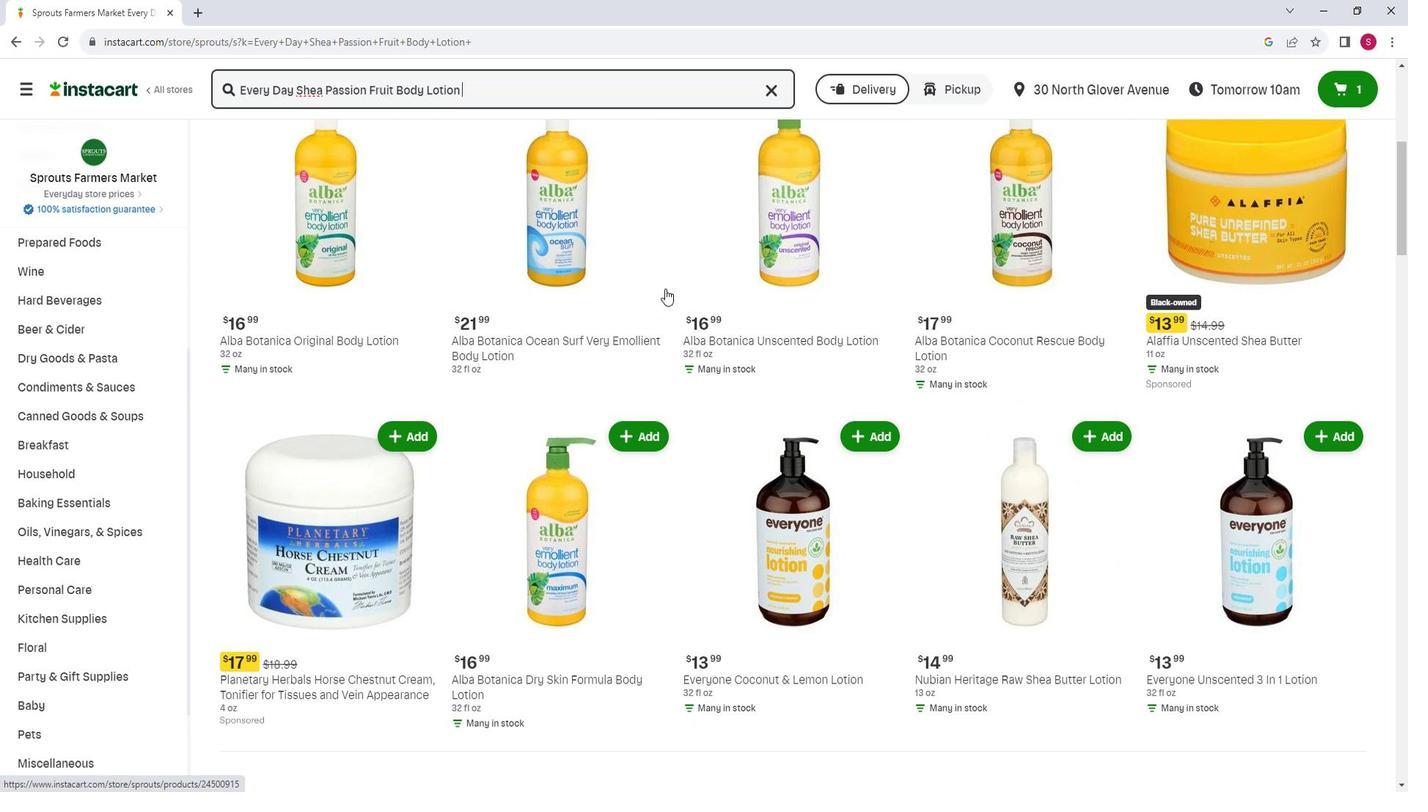 
Action: Mouse scrolled (676, 288) with delta (0, 0)
Screenshot: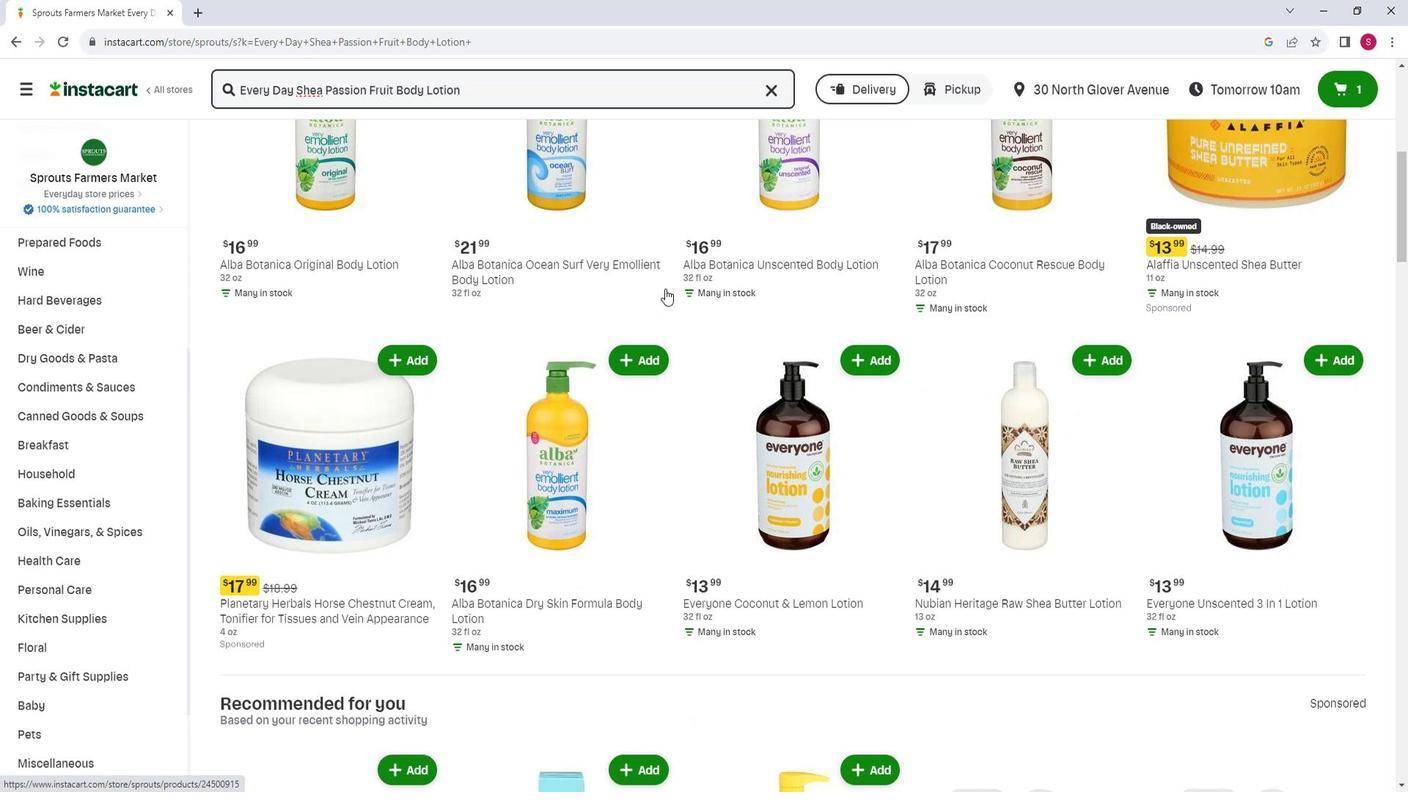 
Action: Mouse scrolled (676, 288) with delta (0, 0)
Screenshot: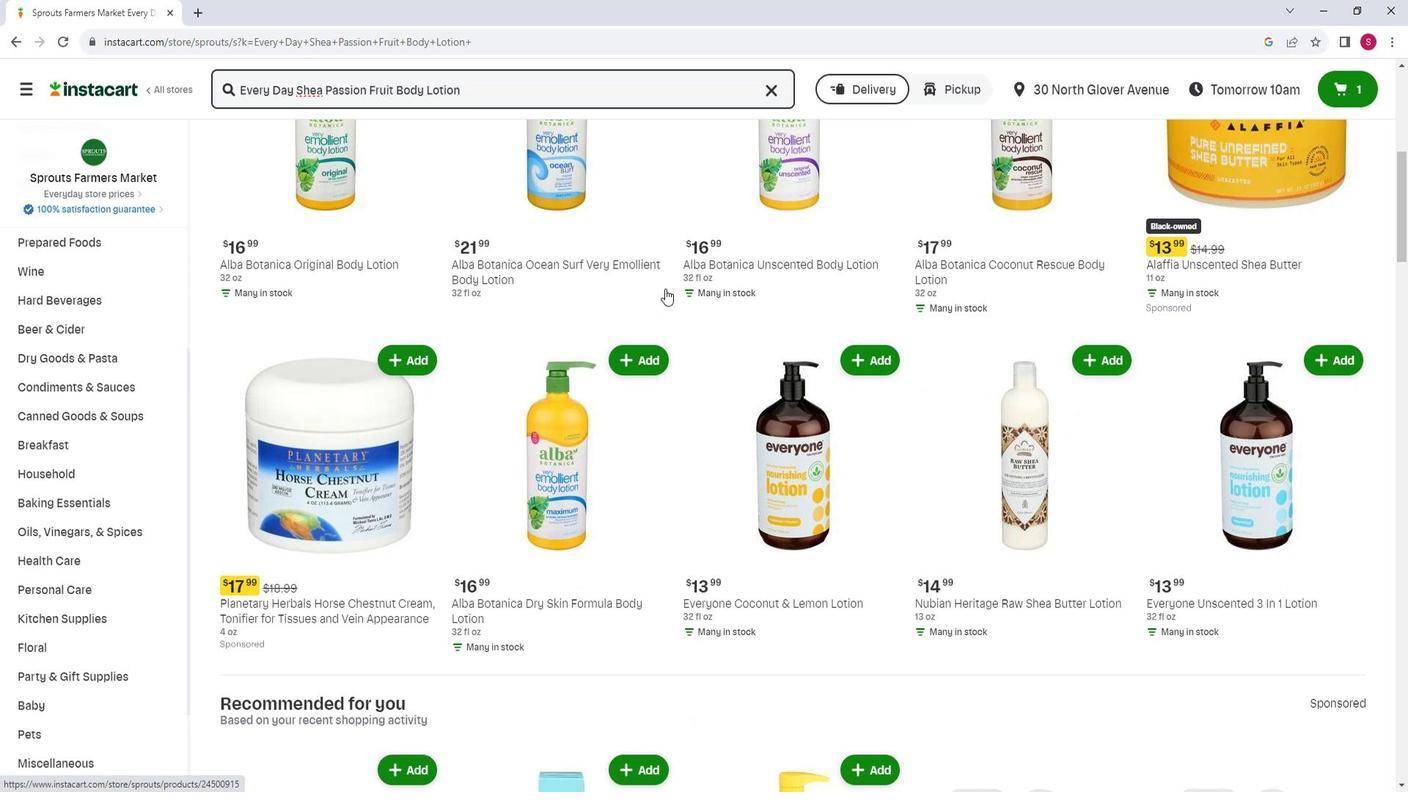 
Action: Mouse scrolled (676, 290) with delta (0, 0)
Screenshot: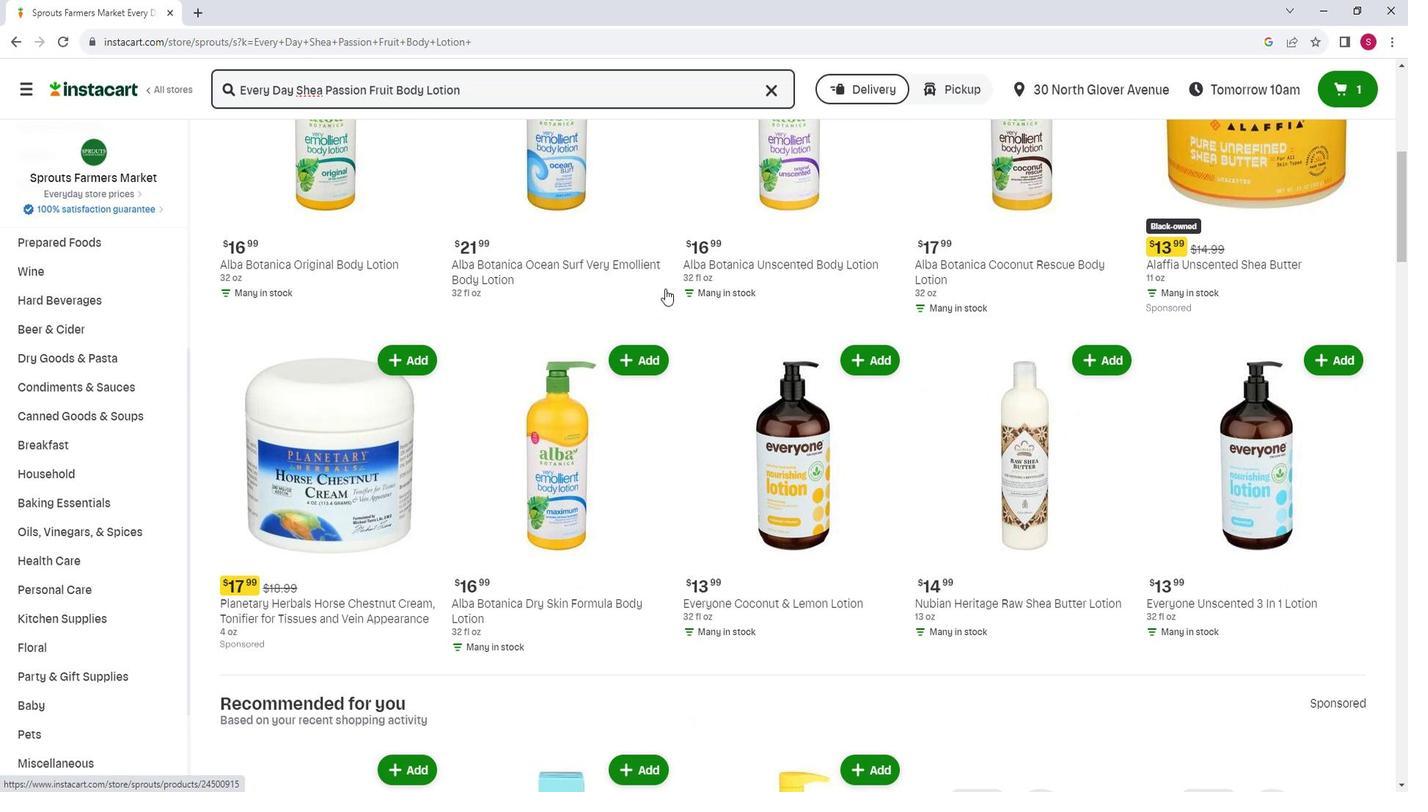 
Action: Mouse scrolled (676, 288) with delta (0, 0)
Screenshot: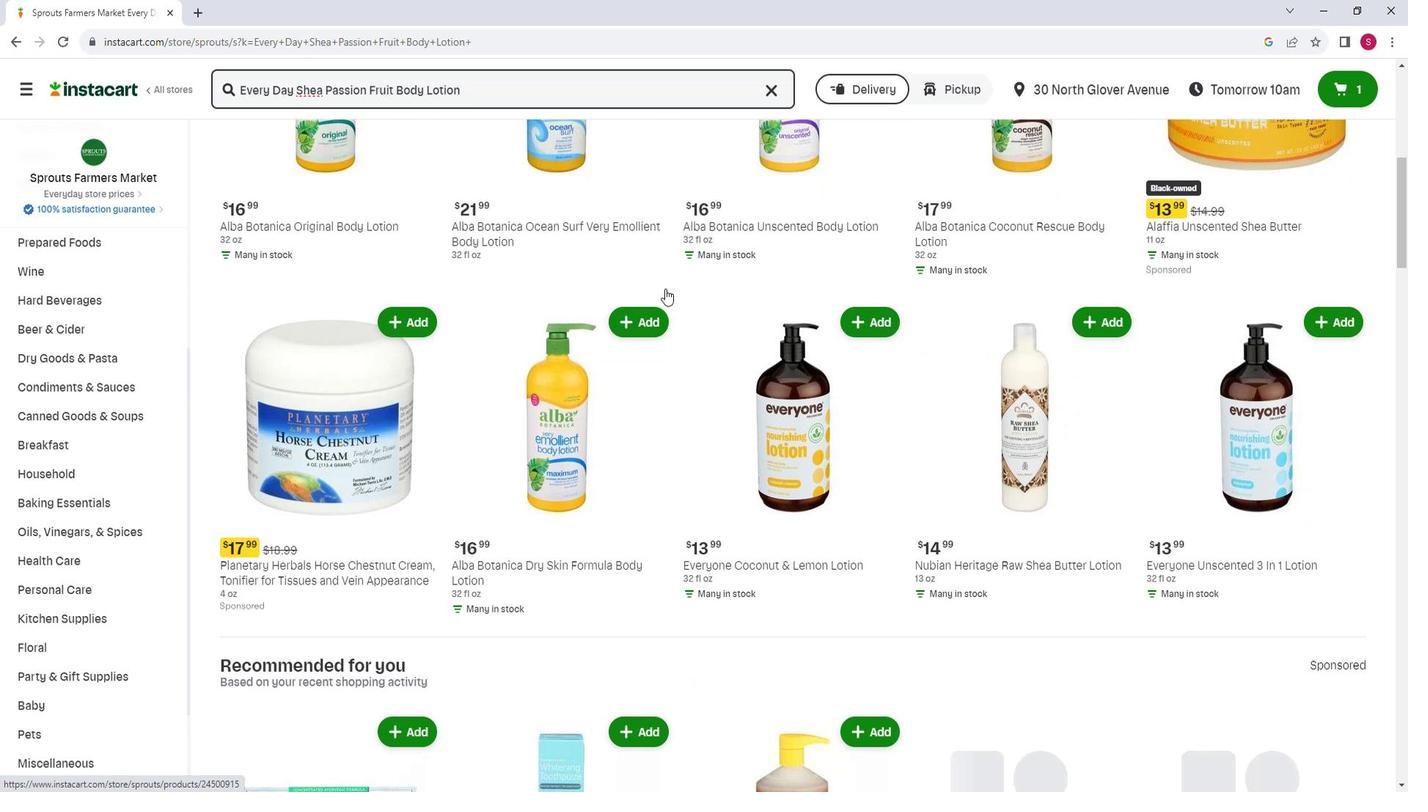 
Action: Mouse scrolled (676, 288) with delta (0, 0)
Screenshot: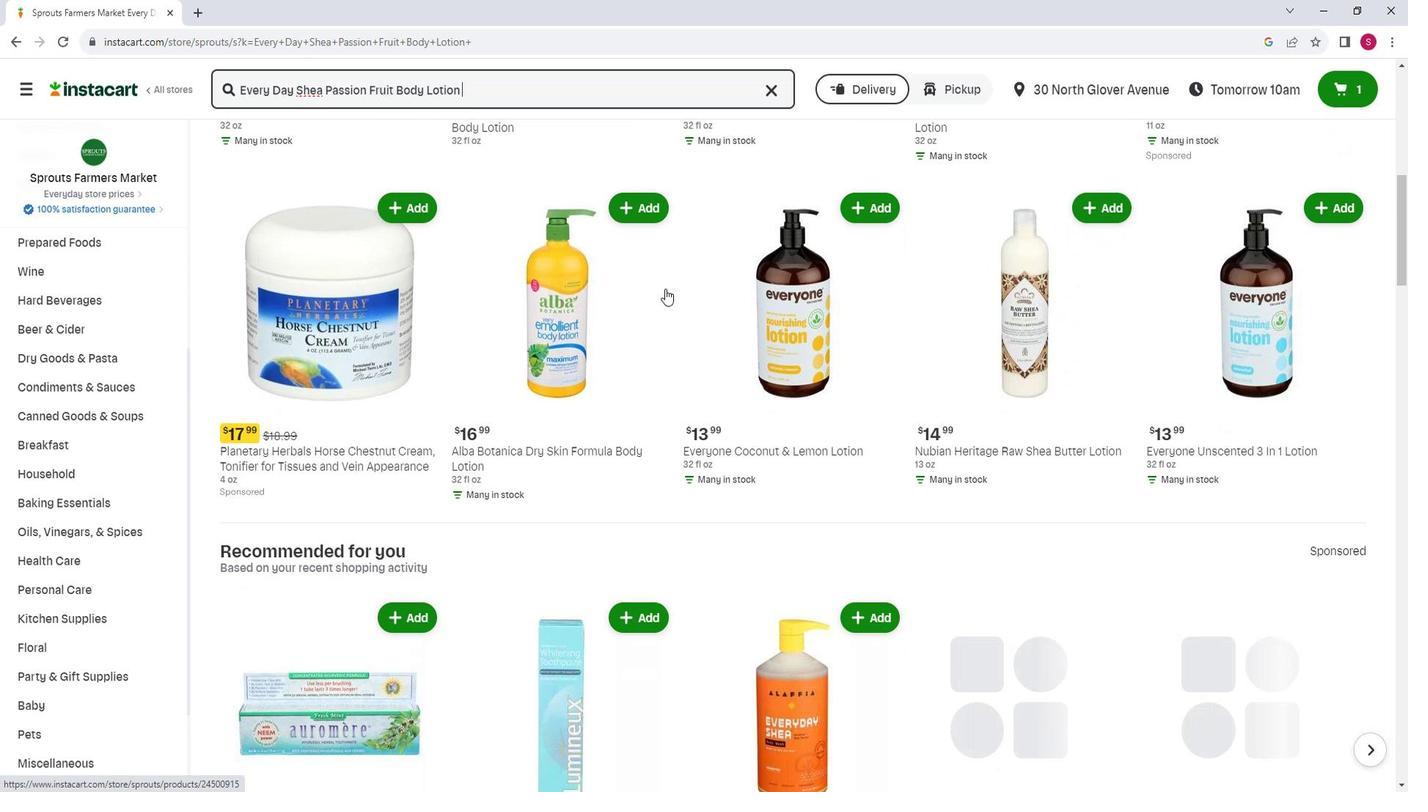 
Action: Mouse scrolled (676, 288) with delta (0, 0)
Screenshot: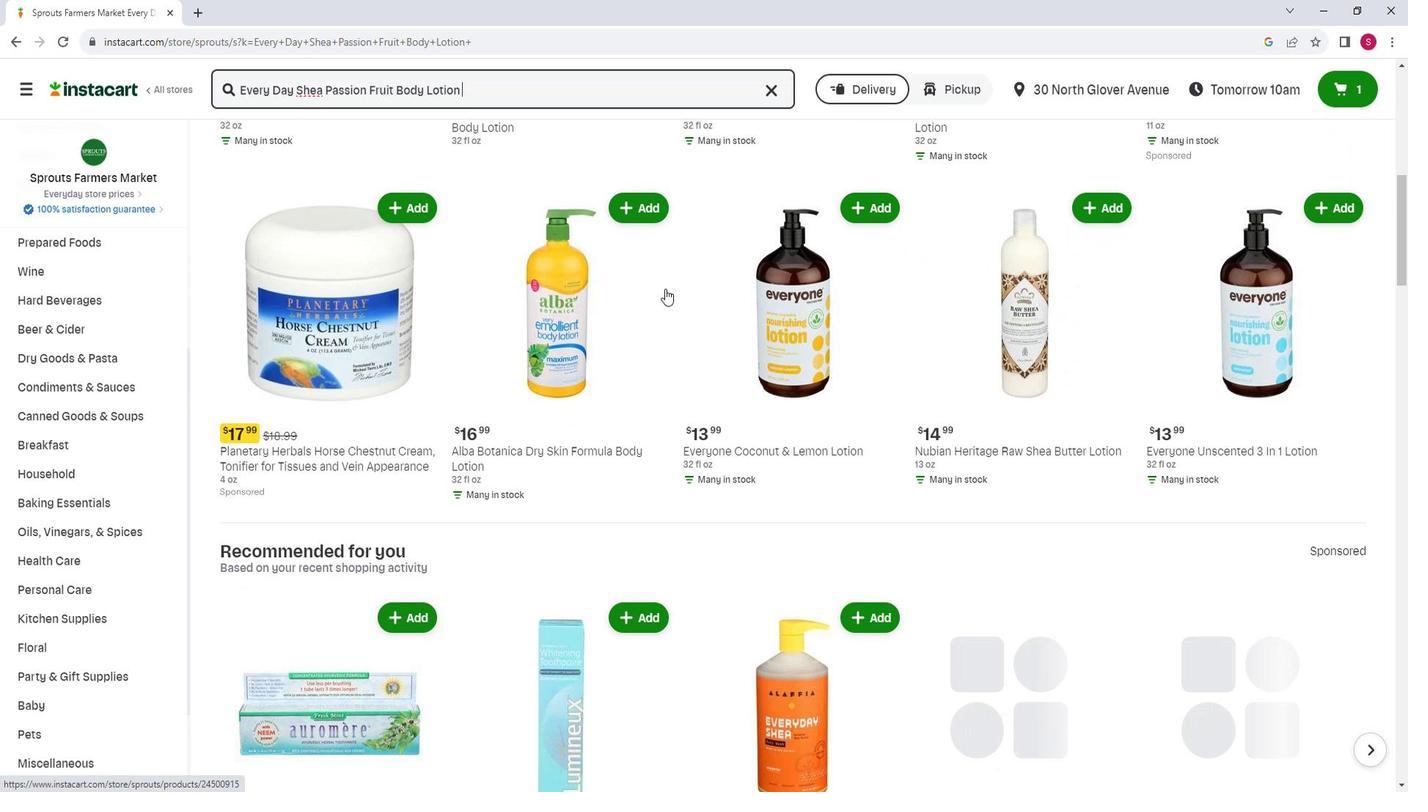 
Action: Mouse scrolled (676, 288) with delta (0, 0)
Screenshot: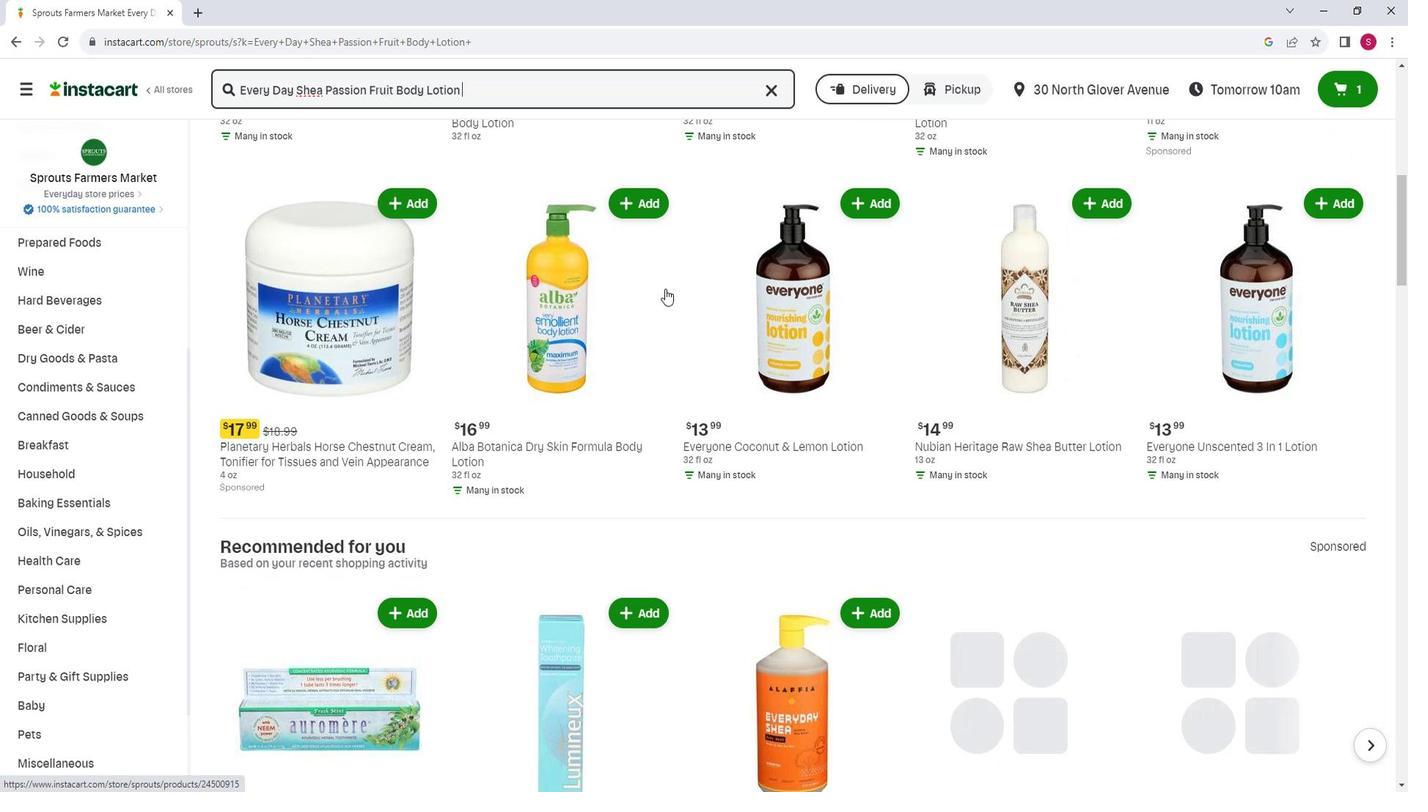 
Action: Mouse scrolled (676, 288) with delta (0, 0)
Screenshot: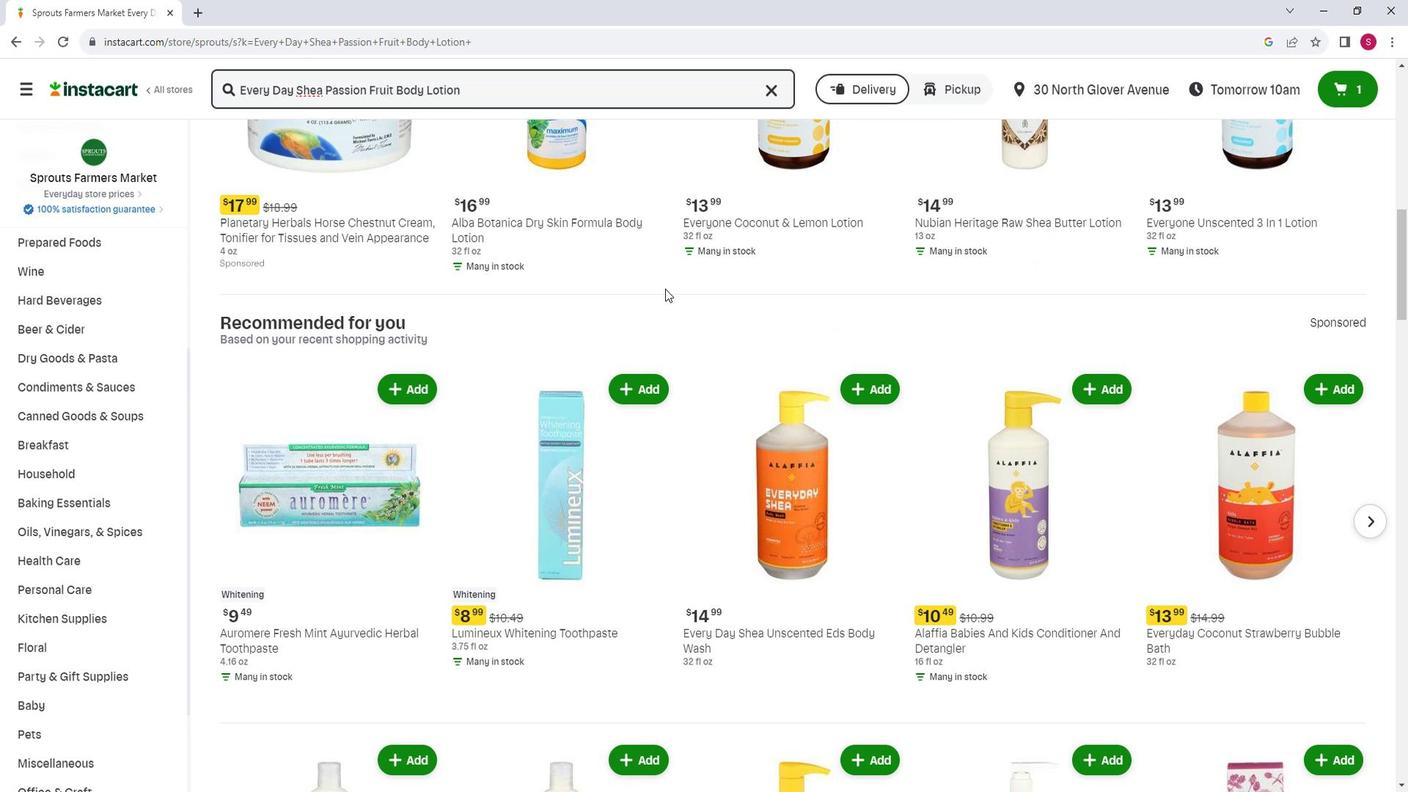 
Action: Mouse scrolled (676, 288) with delta (0, 0)
Screenshot: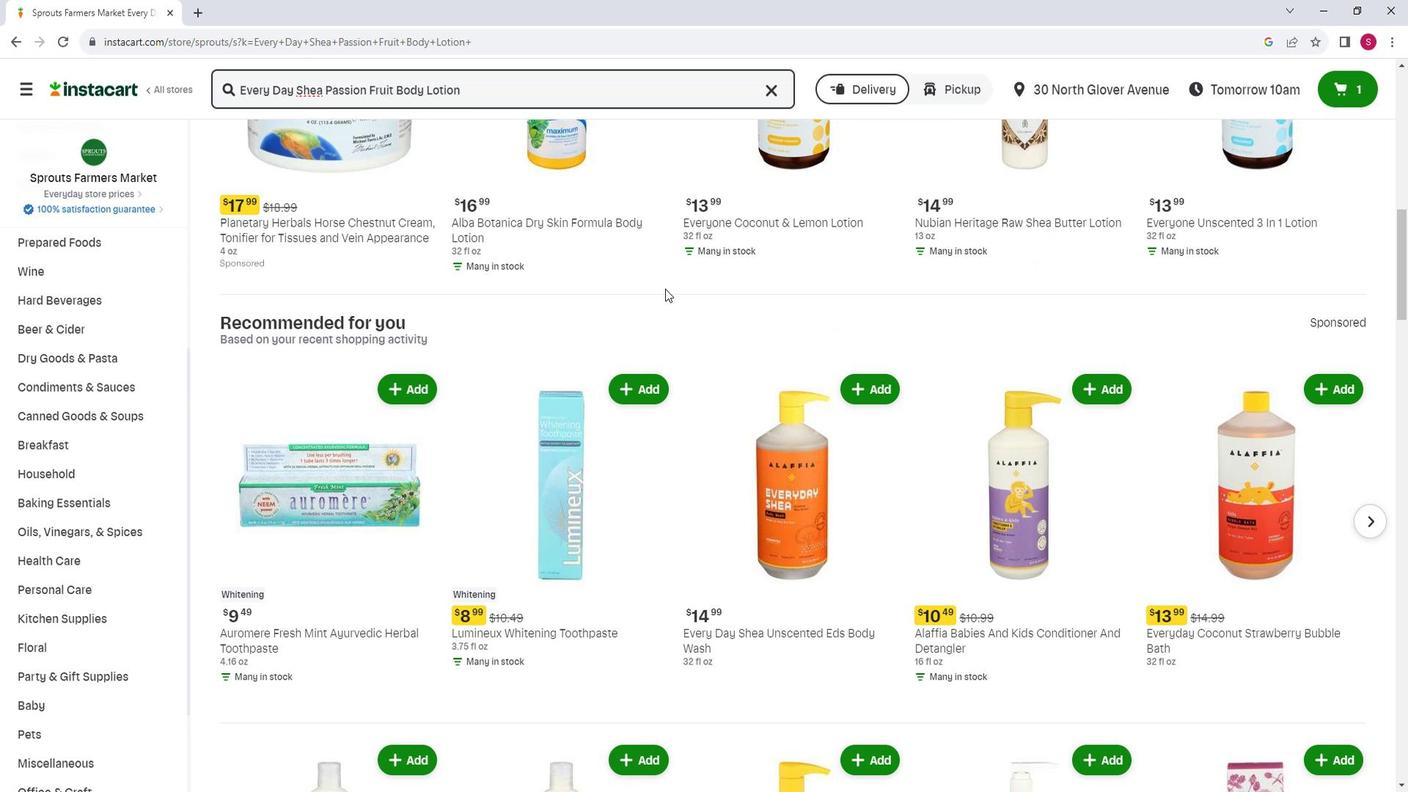 
Action: Mouse scrolled (676, 288) with delta (0, 0)
Screenshot: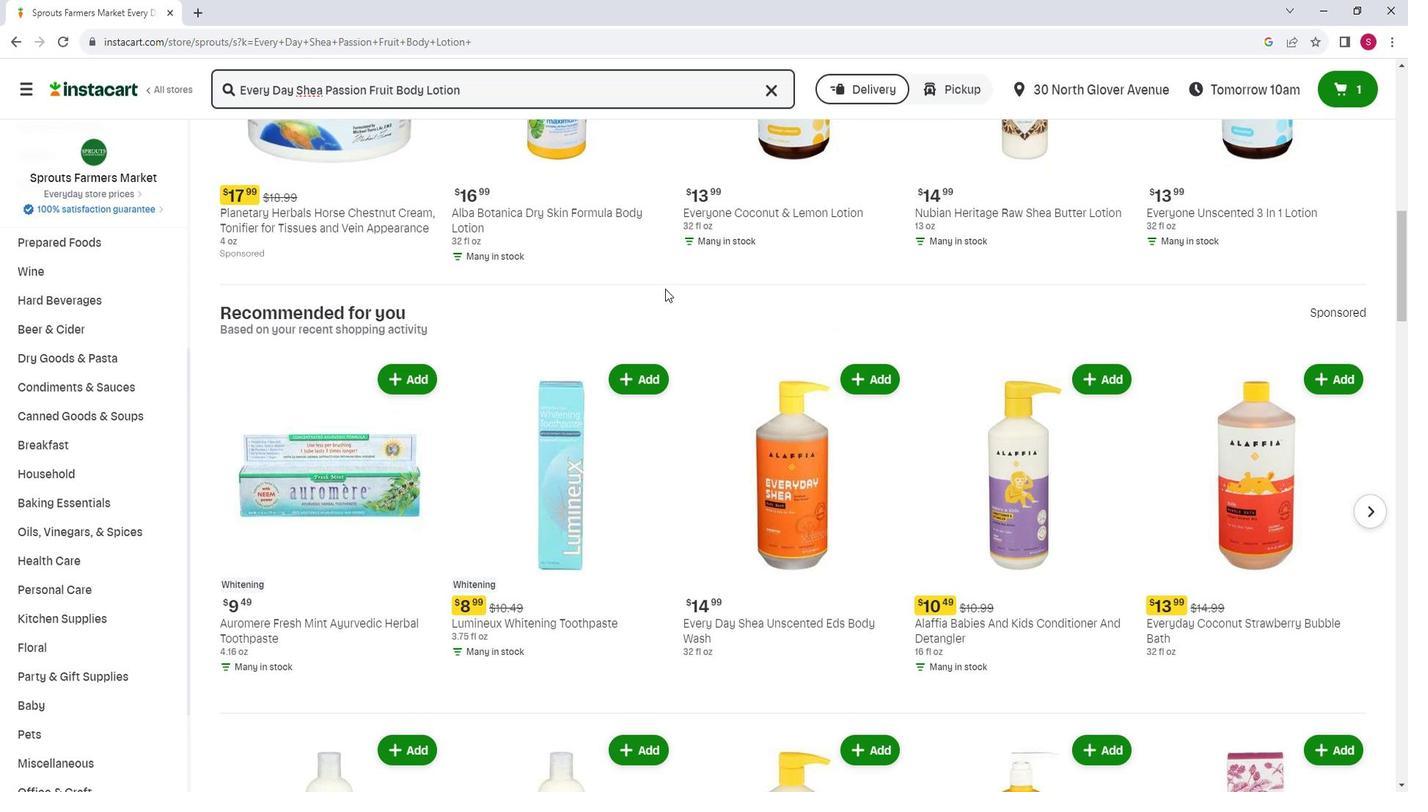
Action: Mouse scrolled (676, 288) with delta (0, 0)
Screenshot: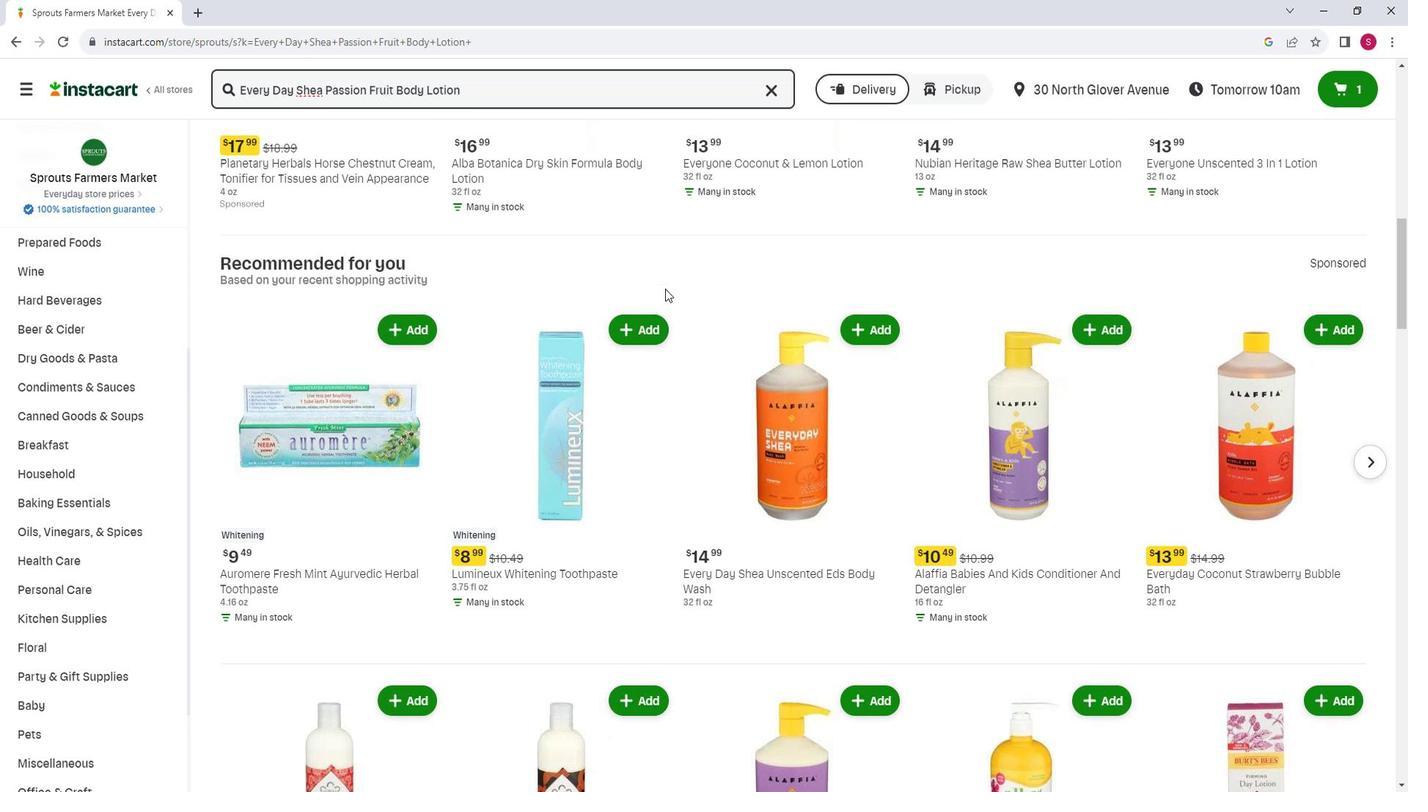
Action: Mouse scrolled (676, 288) with delta (0, 0)
Screenshot: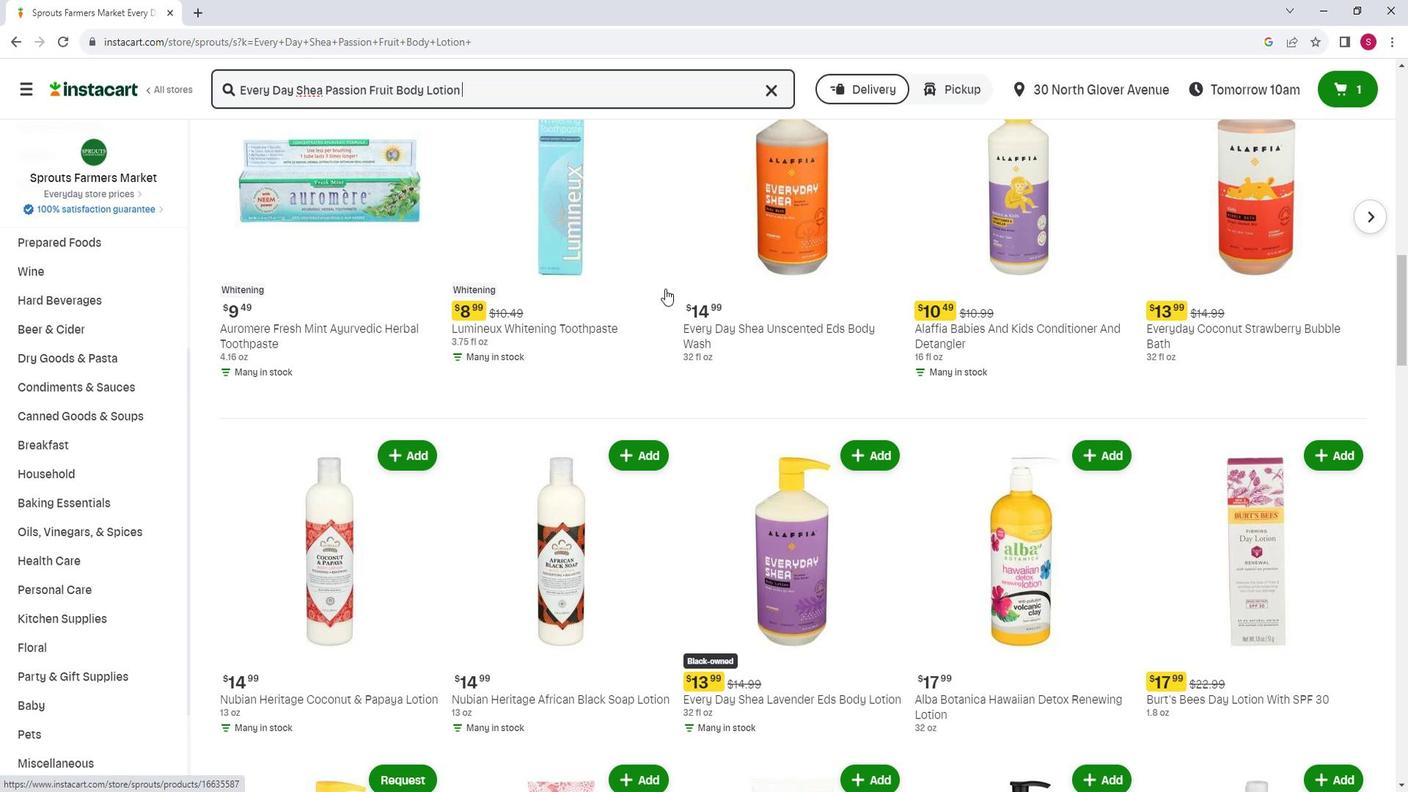 
Action: Mouse moved to (621, 279)
Screenshot: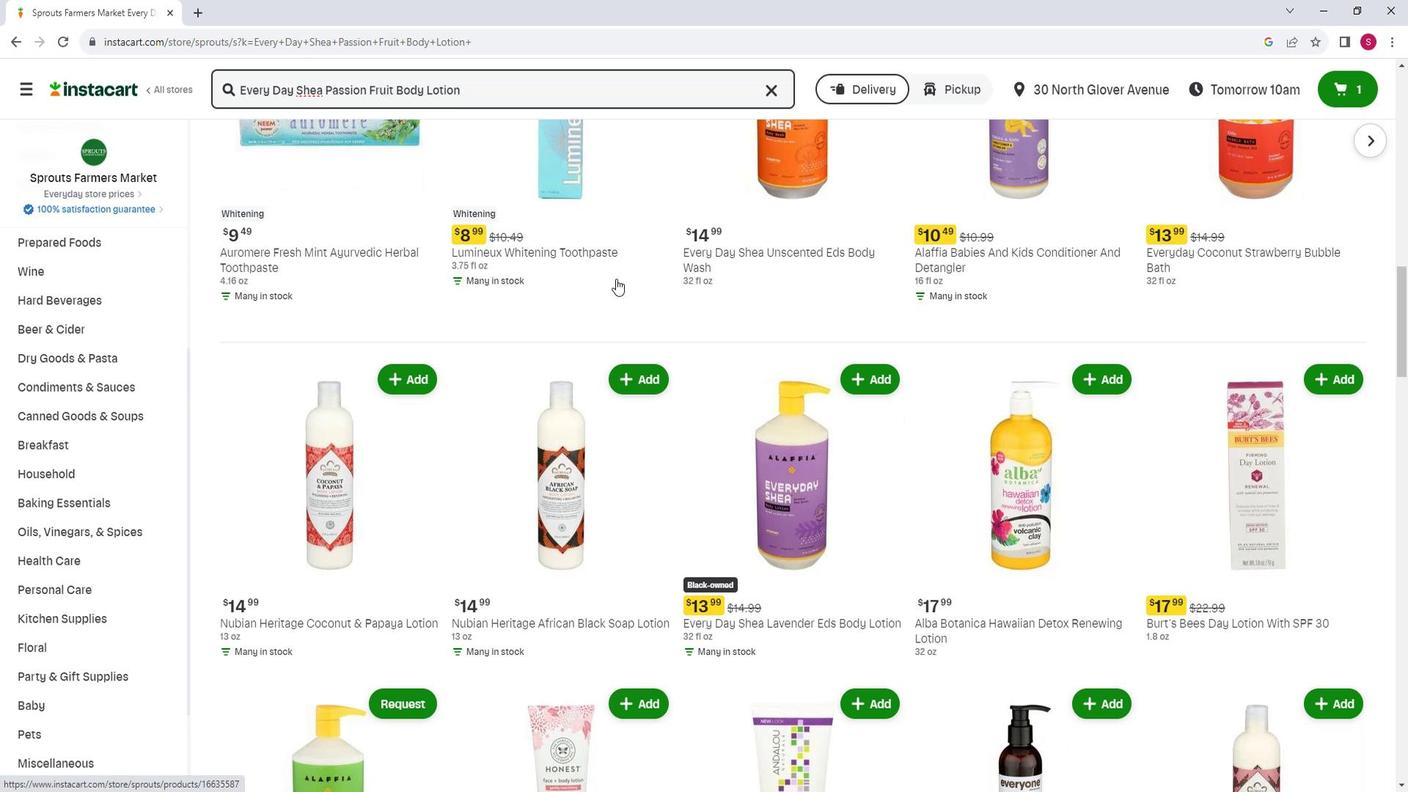 
